 Task: Add a signature Molly Phillips containing With sincere appreciation and gratitude, Molly Phillips to email address softage.6@softage.net and add a folder Risk assessments
Action: Mouse moved to (111, 94)
Screenshot: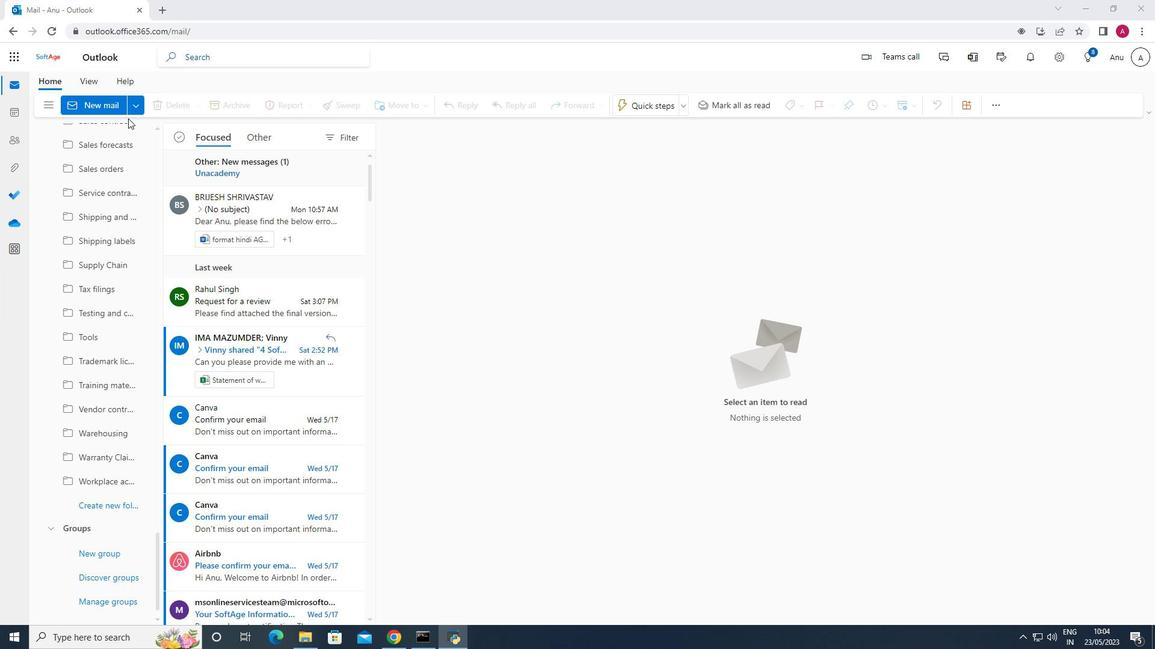 
Action: Mouse pressed left at (111, 94)
Screenshot: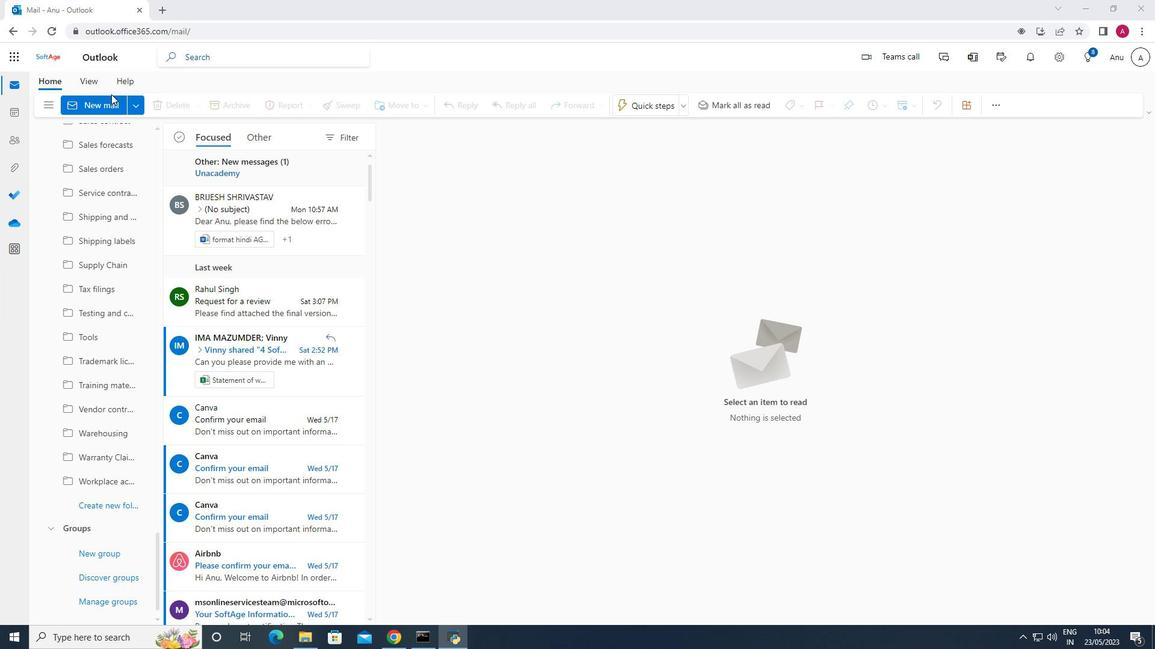 
Action: Mouse moved to (816, 105)
Screenshot: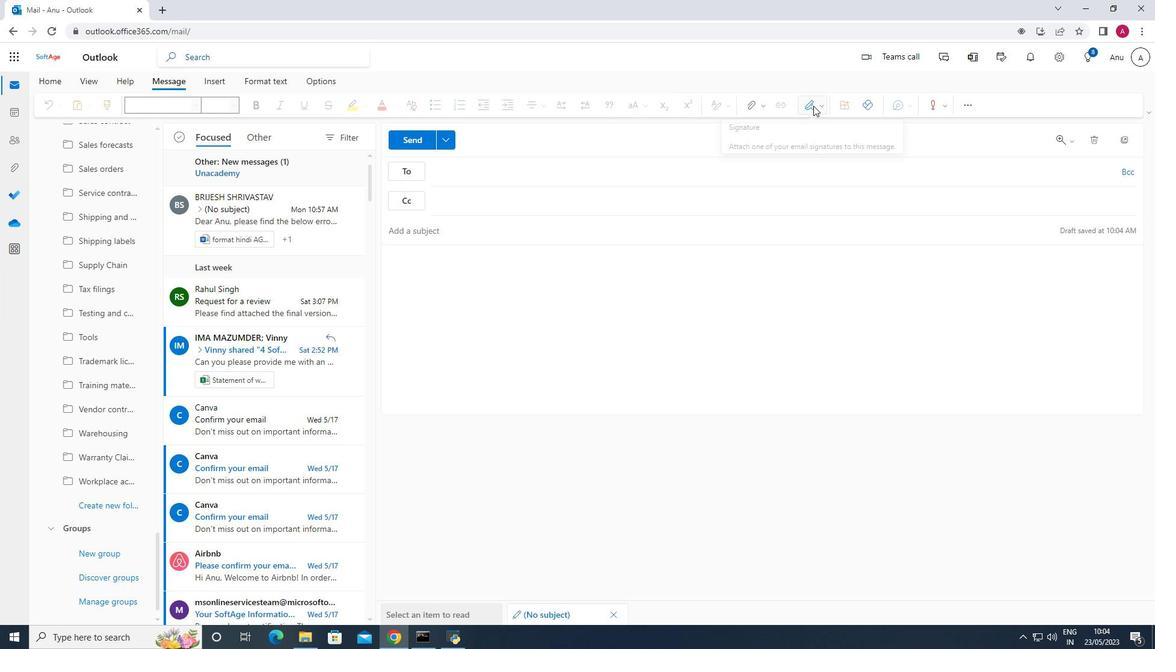 
Action: Mouse pressed left at (816, 105)
Screenshot: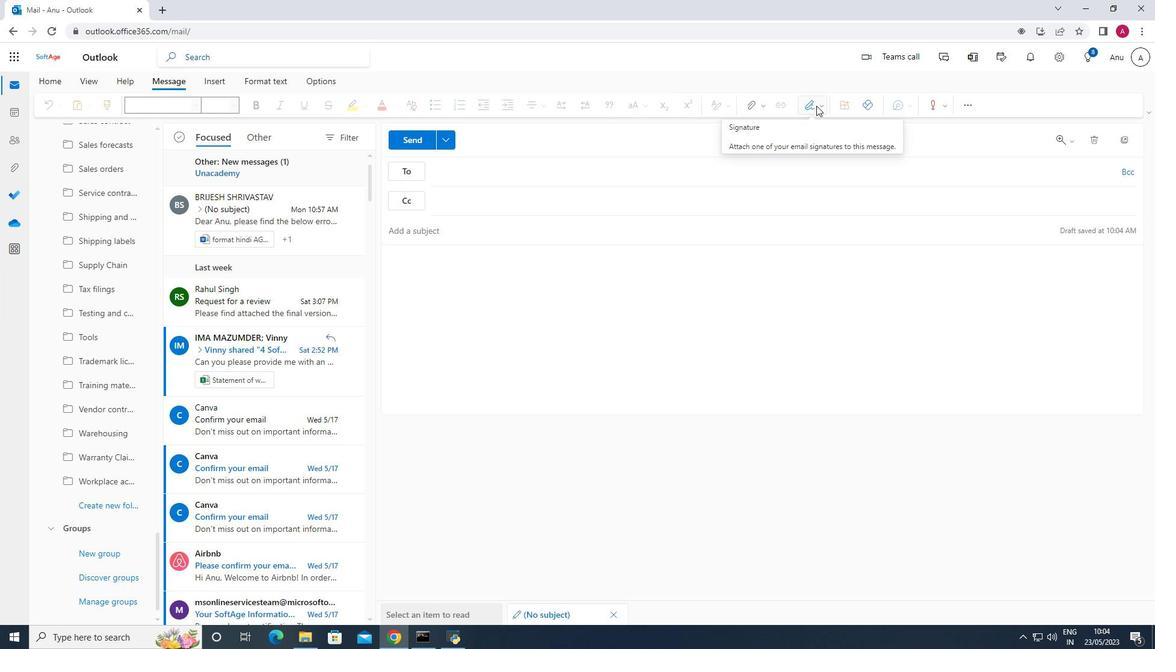 
Action: Mouse moved to (806, 127)
Screenshot: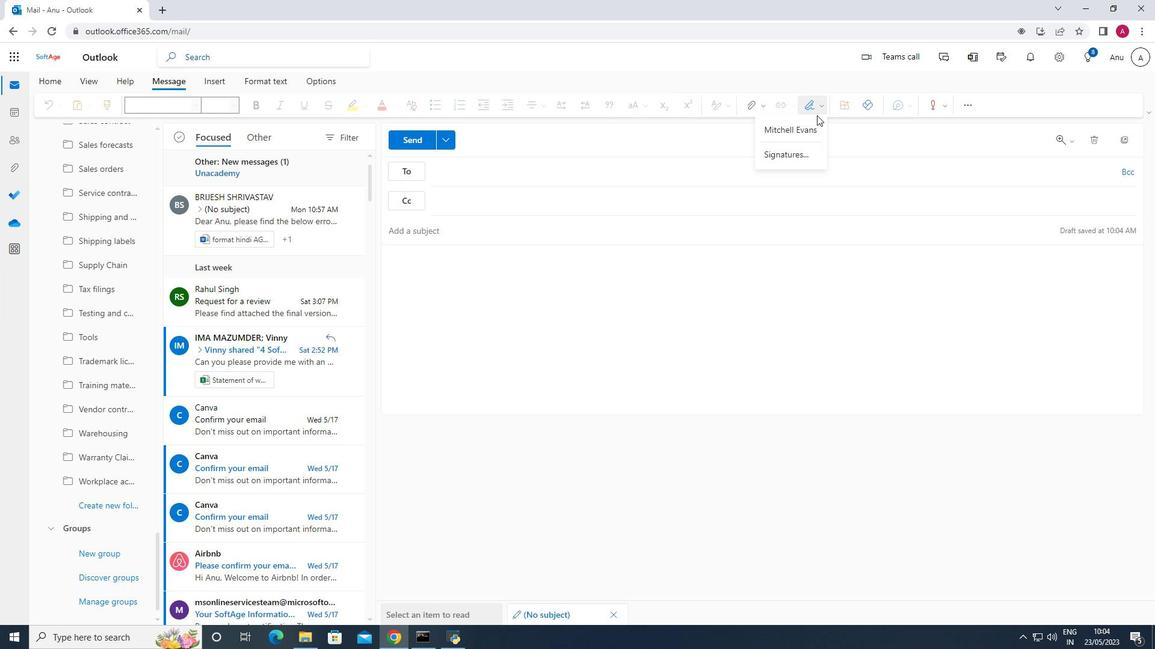 
Action: Mouse pressed left at (806, 127)
Screenshot: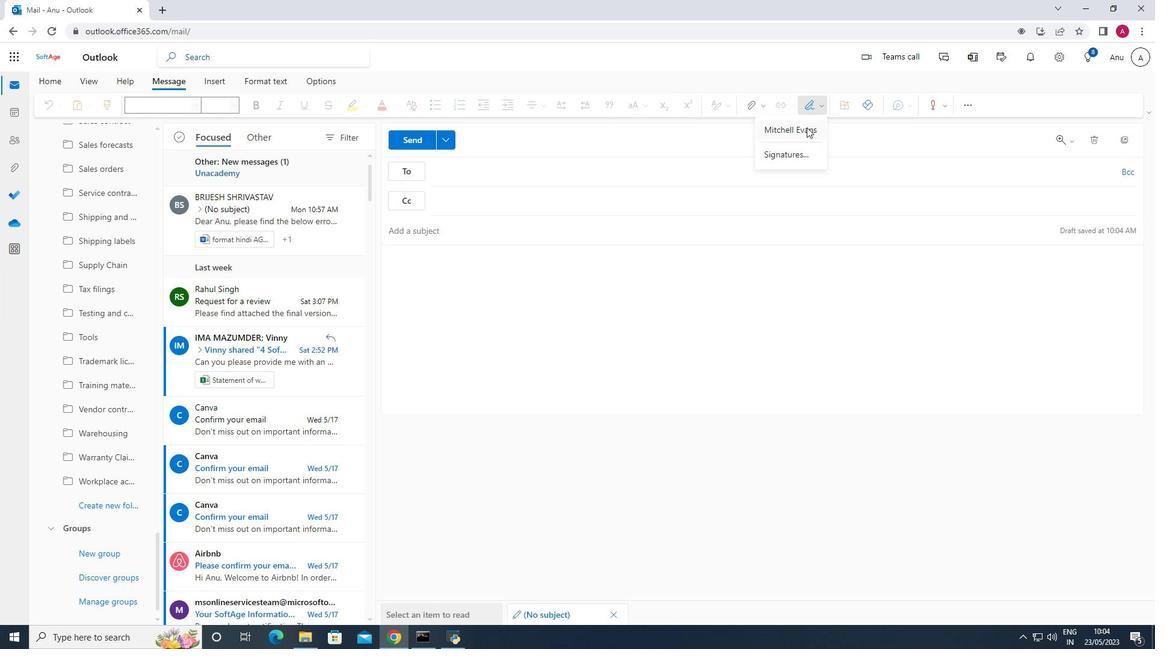 
Action: Mouse moved to (818, 105)
Screenshot: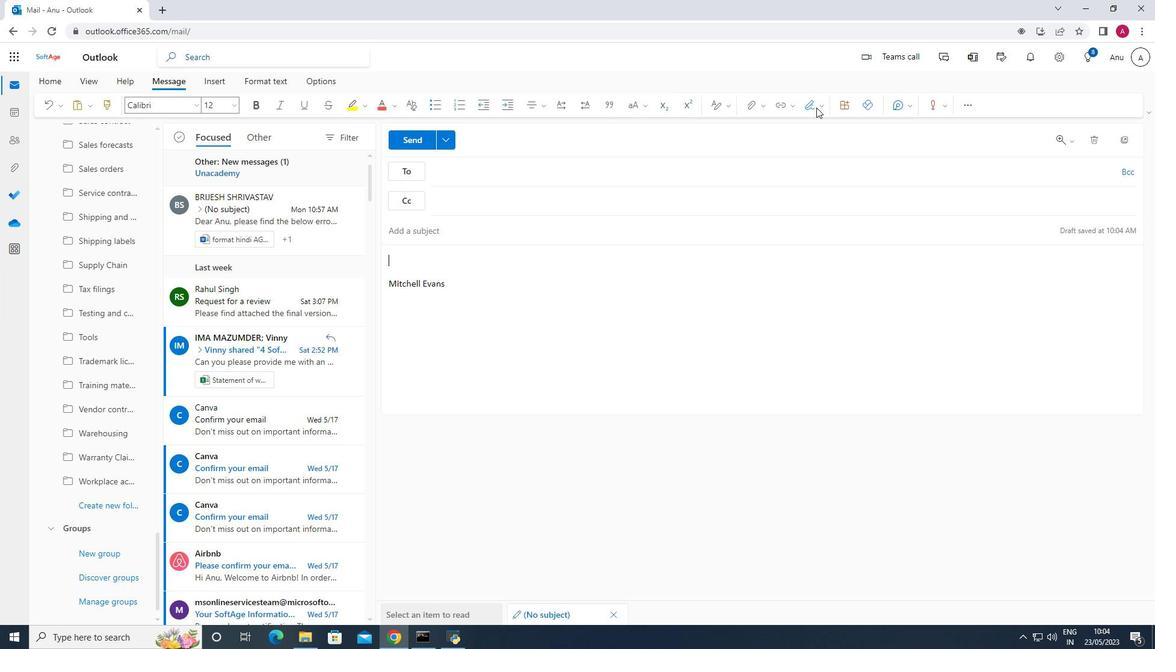 
Action: Mouse pressed left at (818, 105)
Screenshot: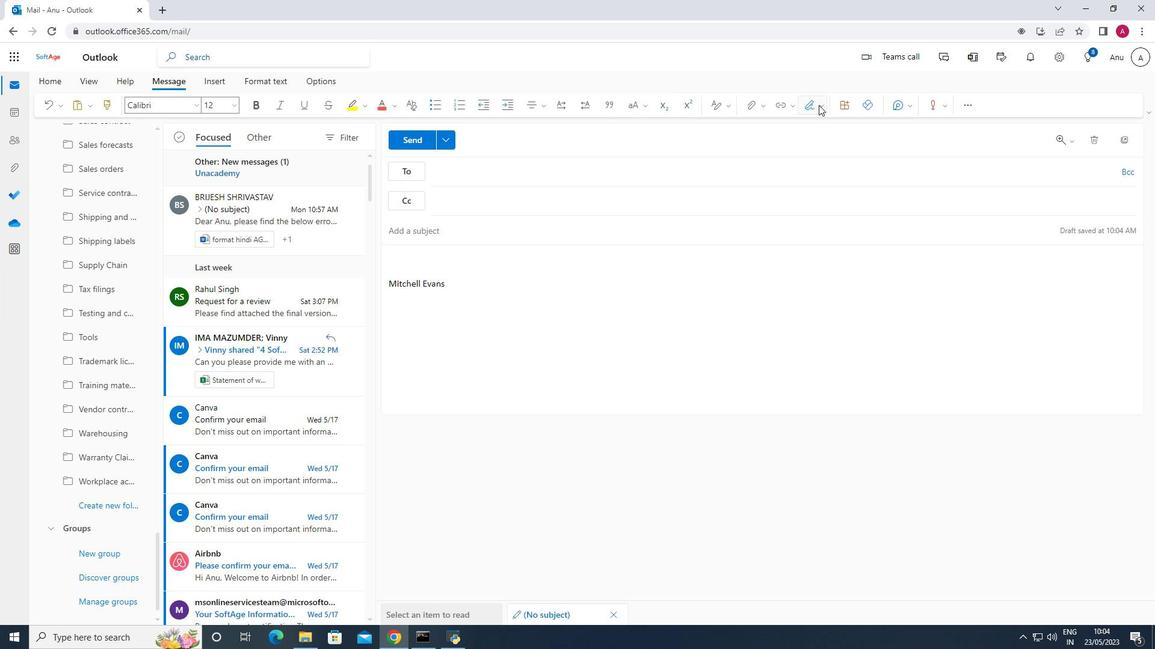 
Action: Mouse moved to (449, 286)
Screenshot: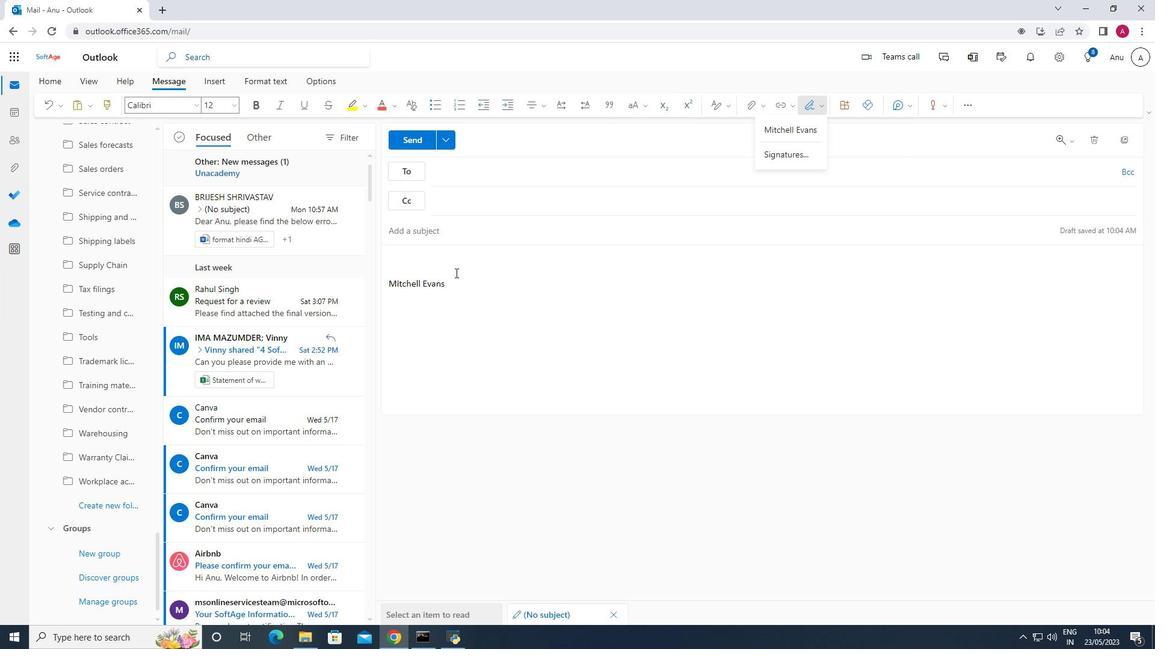 
Action: Mouse pressed left at (449, 286)
Screenshot: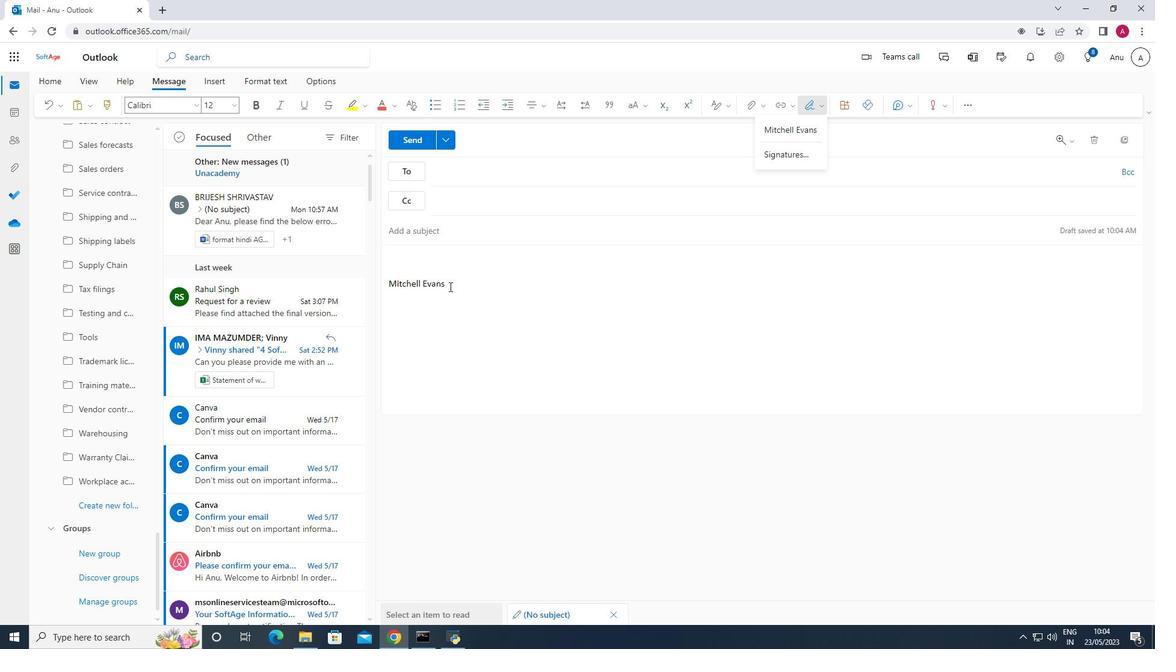
Action: Mouse moved to (389, 287)
Screenshot: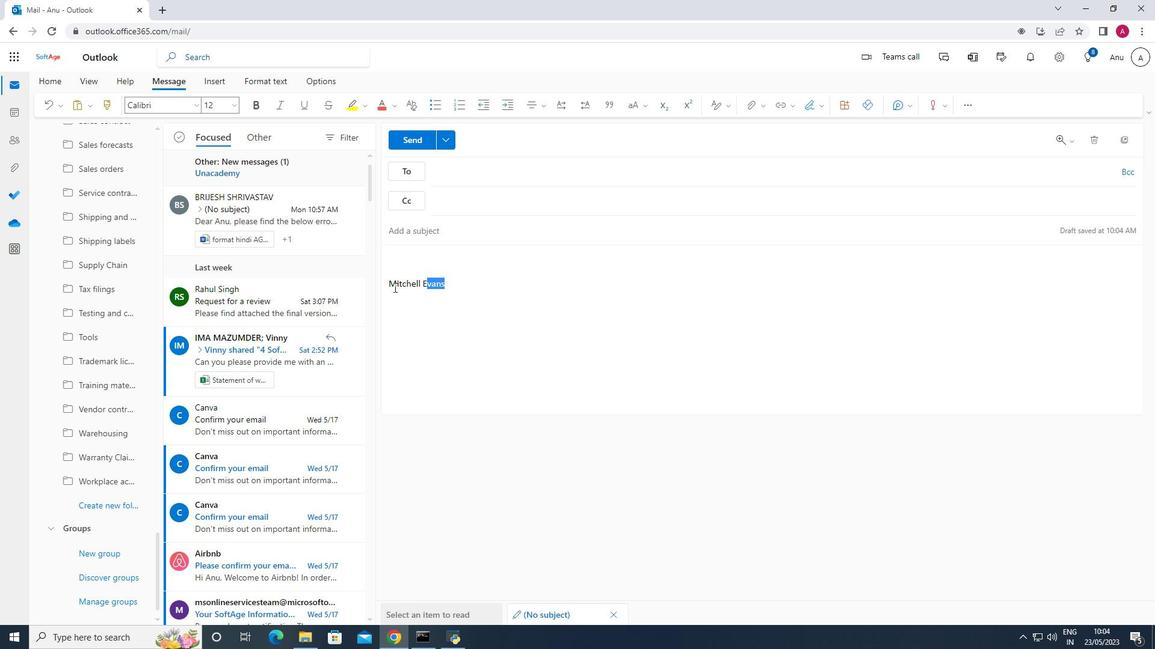 
Action: Key pressed <Key.delete>
Screenshot: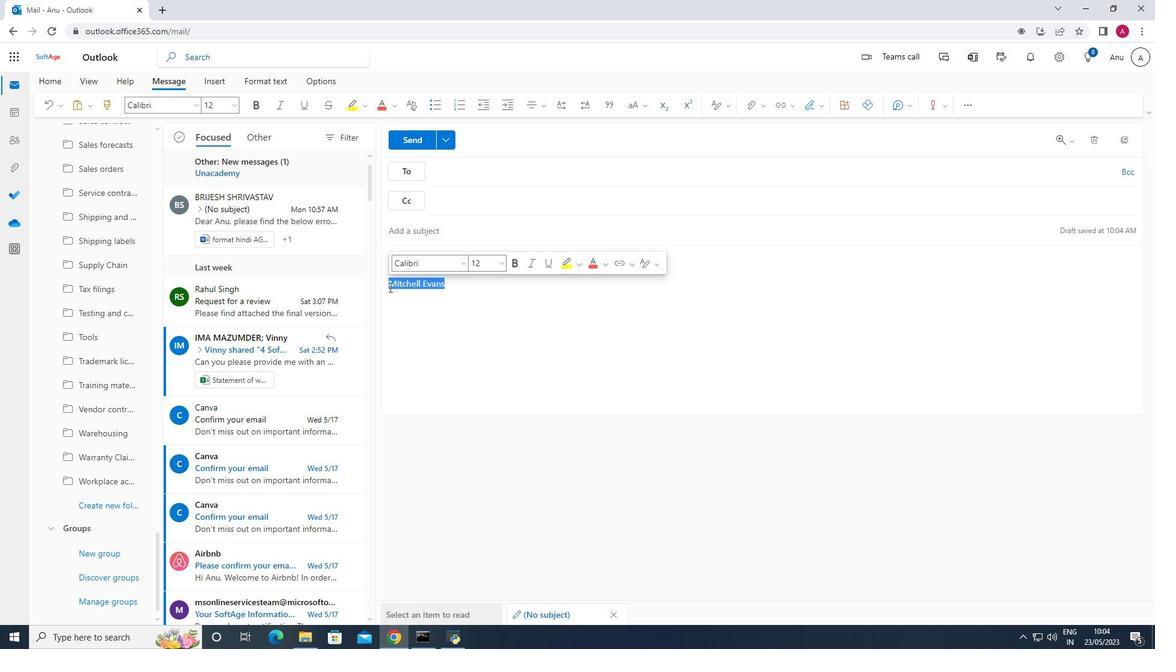 
Action: Mouse moved to (821, 102)
Screenshot: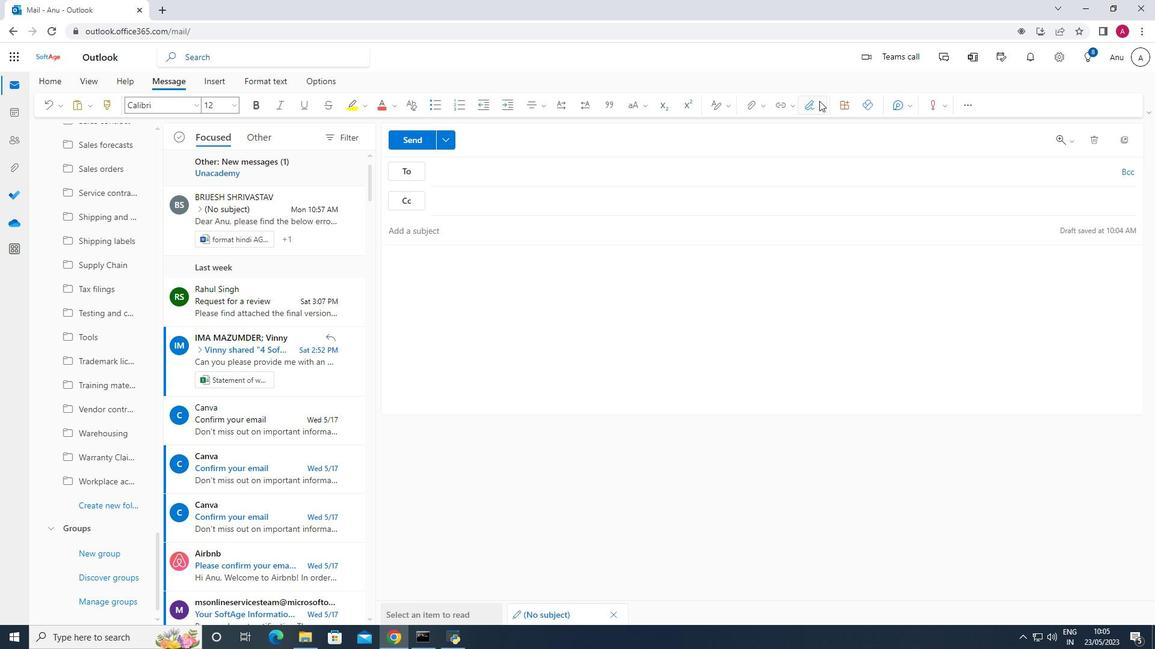 
Action: Mouse pressed left at (821, 102)
Screenshot: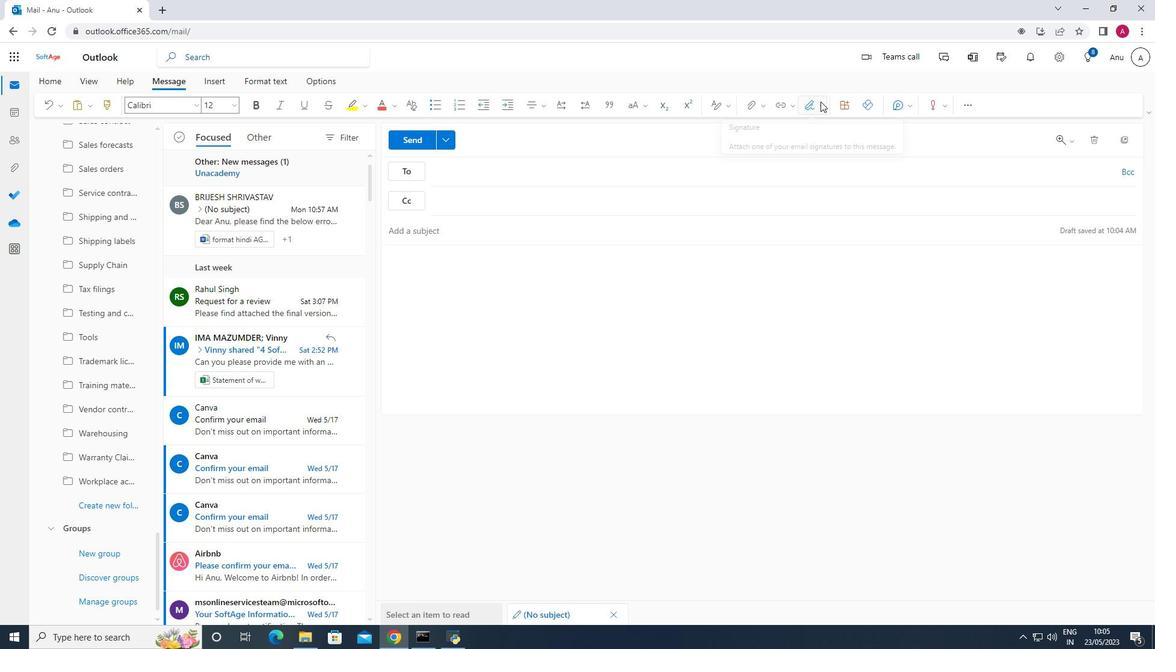
Action: Mouse moved to (801, 151)
Screenshot: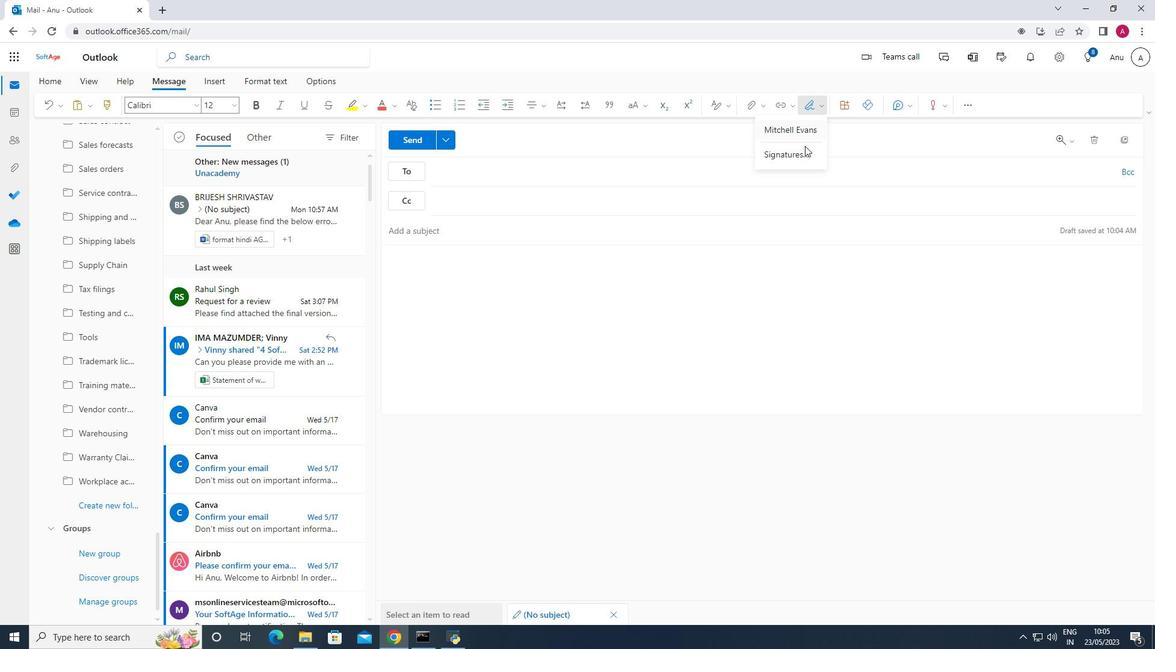 
Action: Mouse pressed left at (801, 151)
Screenshot: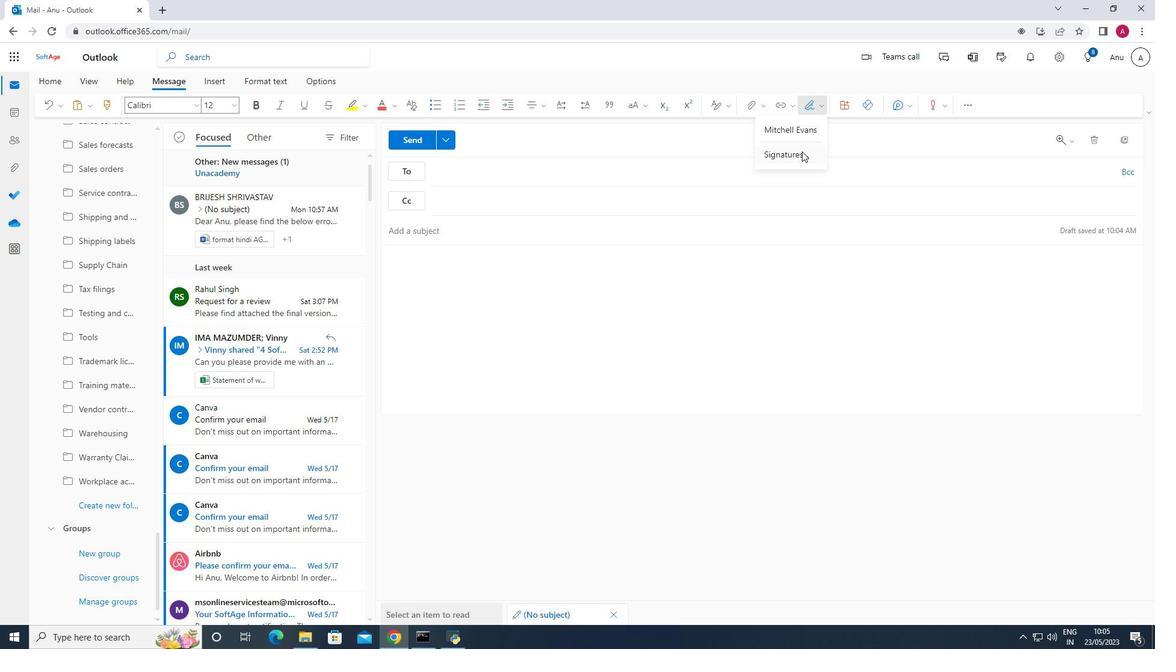 
Action: Mouse moved to (815, 199)
Screenshot: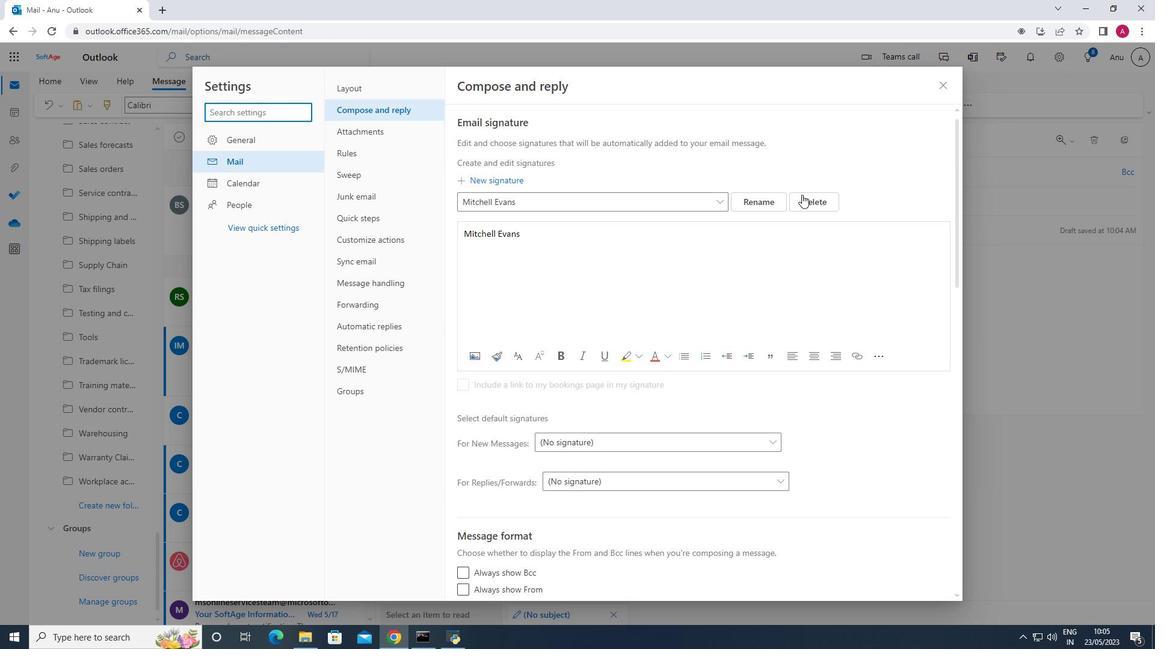 
Action: Mouse pressed left at (815, 199)
Screenshot: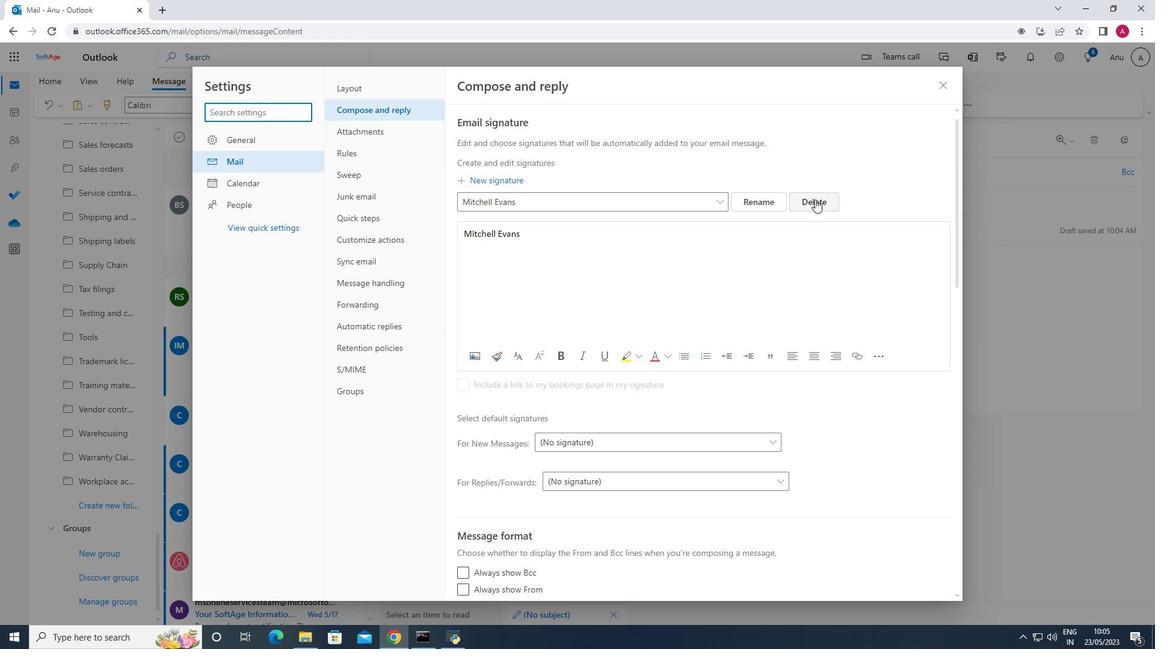 
Action: Mouse moved to (481, 199)
Screenshot: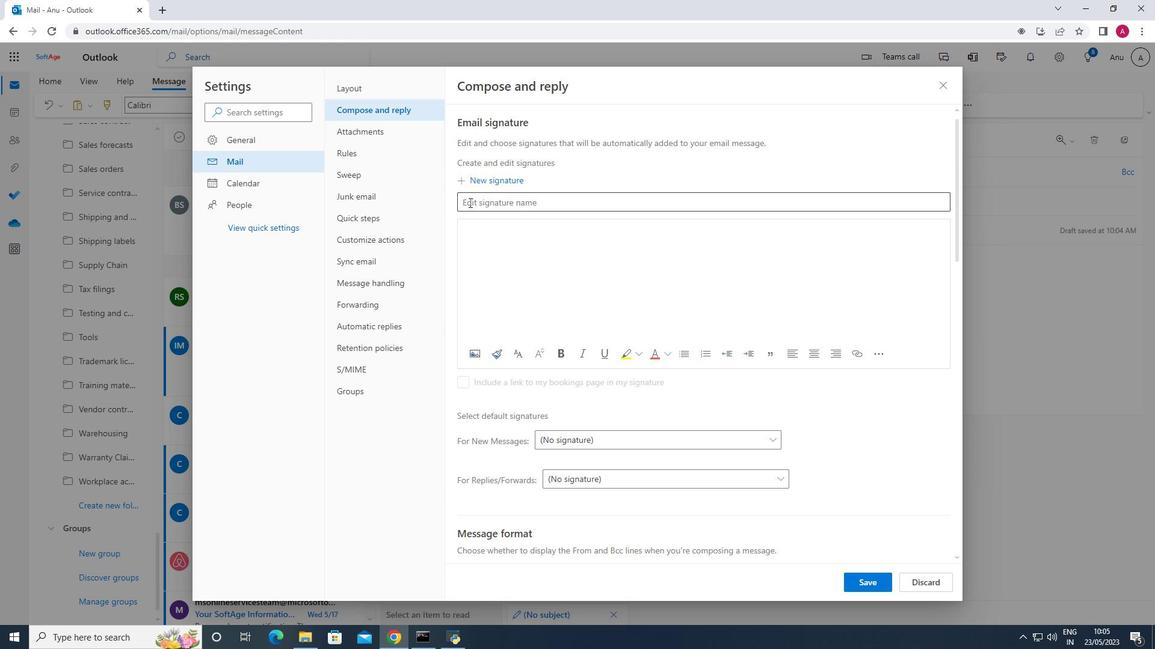 
Action: Mouse pressed left at (481, 199)
Screenshot: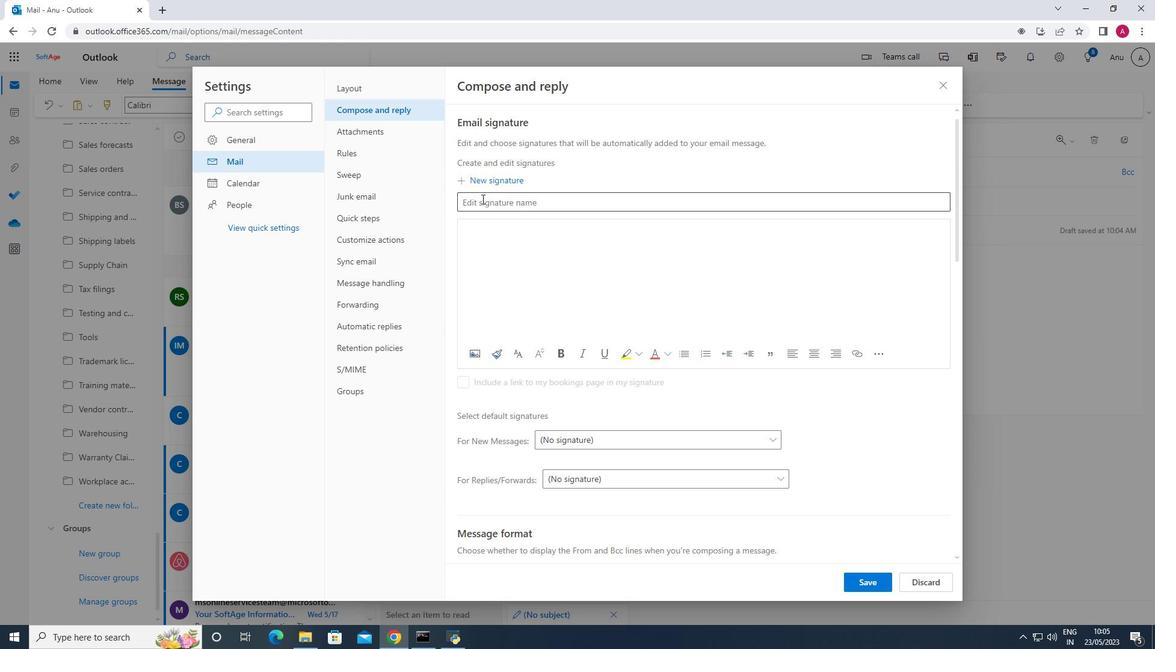 
Action: Mouse moved to (481, 198)
Screenshot: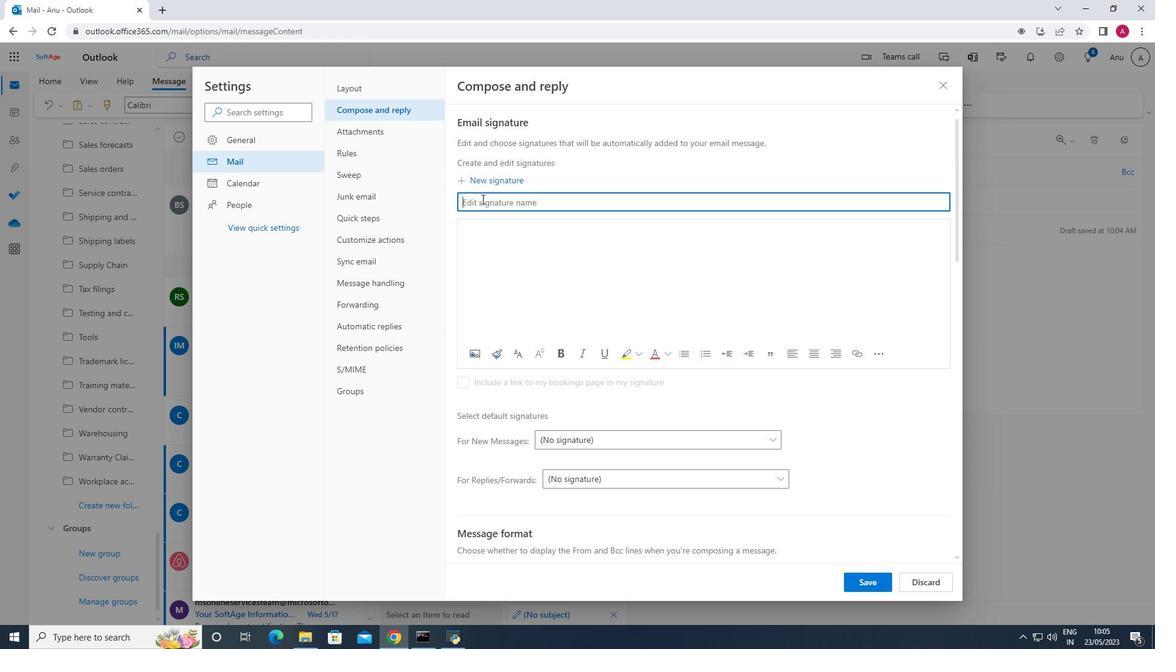 
Action: Key pressed <Key.shift_r><Key.shift_r><Key.shift_r><Key.shift_r><Key.shift_r>Molly<Key.space><Key.shift_r><Key.shift_r>Phillips
Screenshot: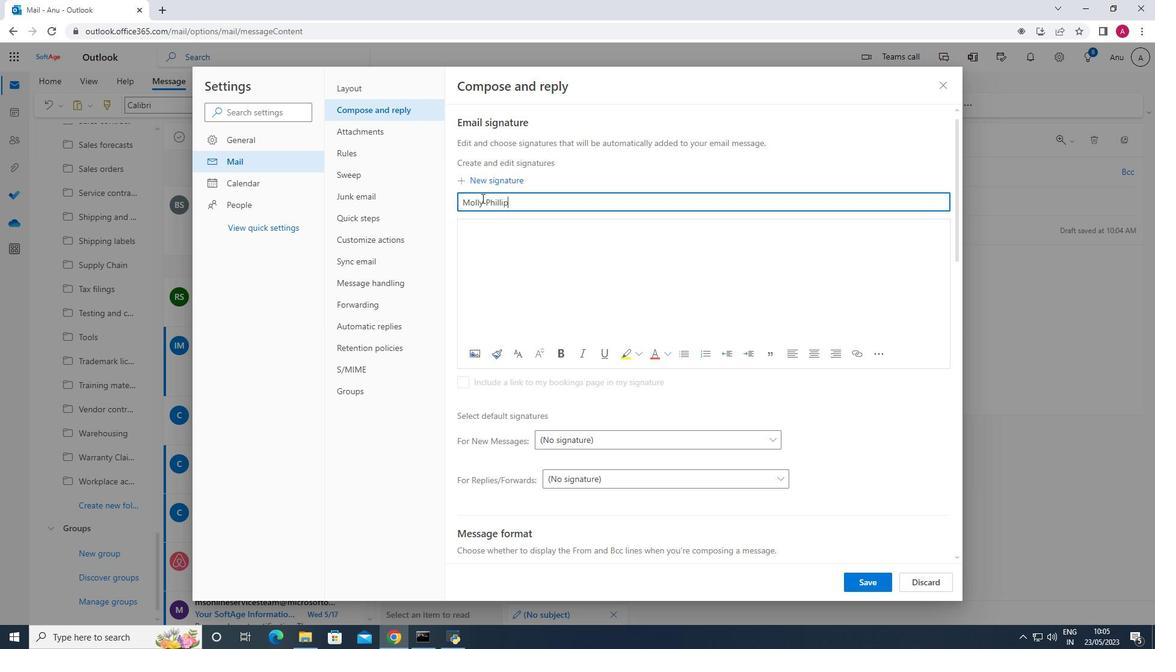 
Action: Mouse moved to (471, 223)
Screenshot: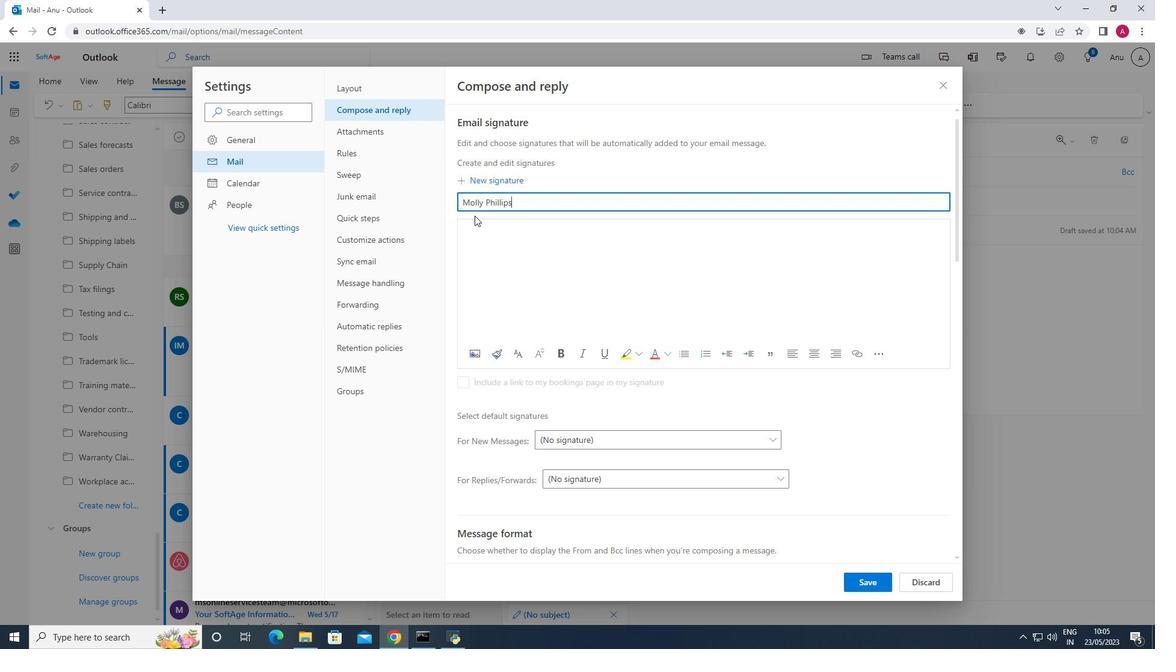 
Action: Mouse pressed left at (471, 223)
Screenshot: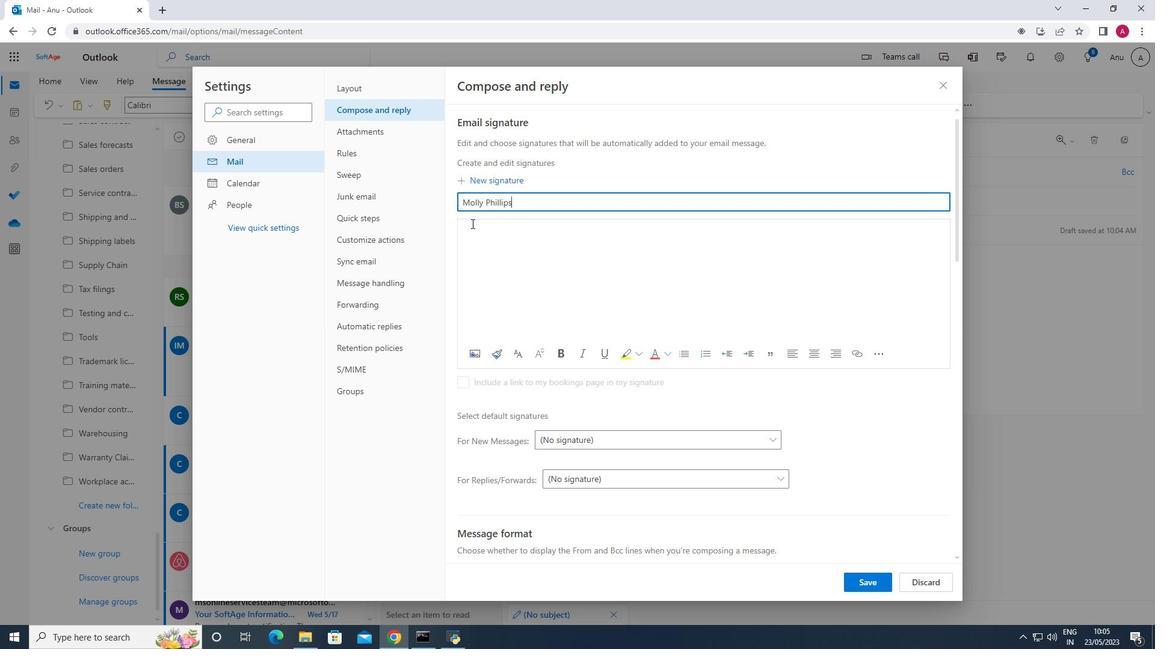 
Action: Key pressed <Key.shift_r><Key.shift_r><Key.shift_r>Molly<Key.space><Key.shift_r>Phillips
Screenshot: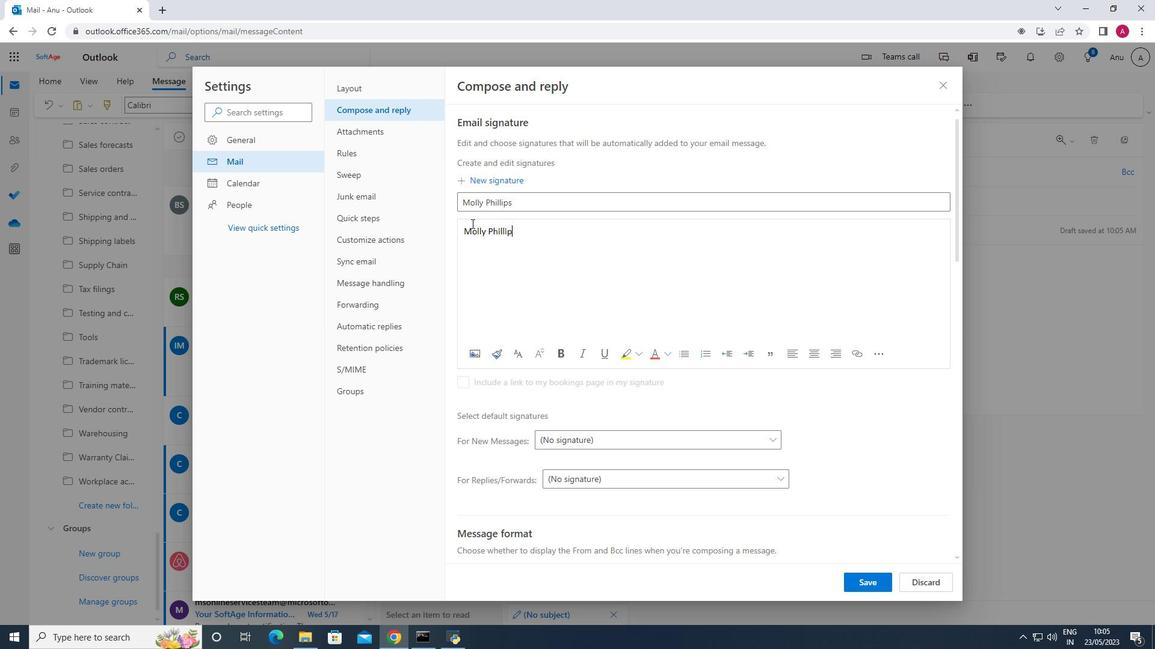 
Action: Mouse moved to (866, 582)
Screenshot: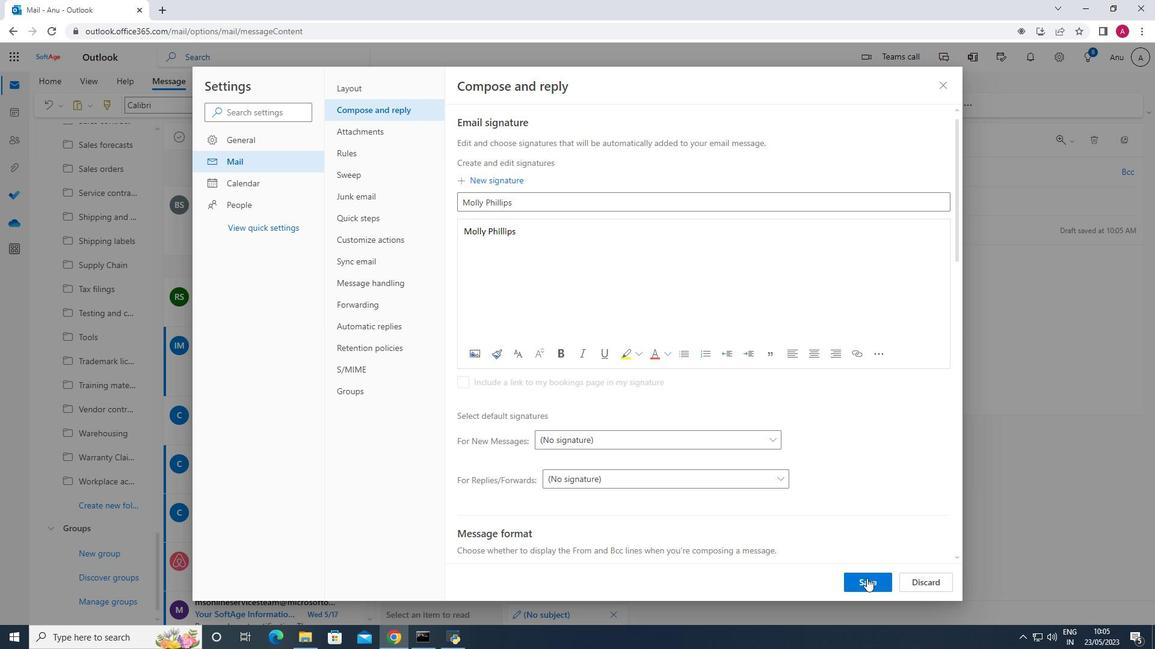 
Action: Mouse pressed left at (866, 582)
Screenshot: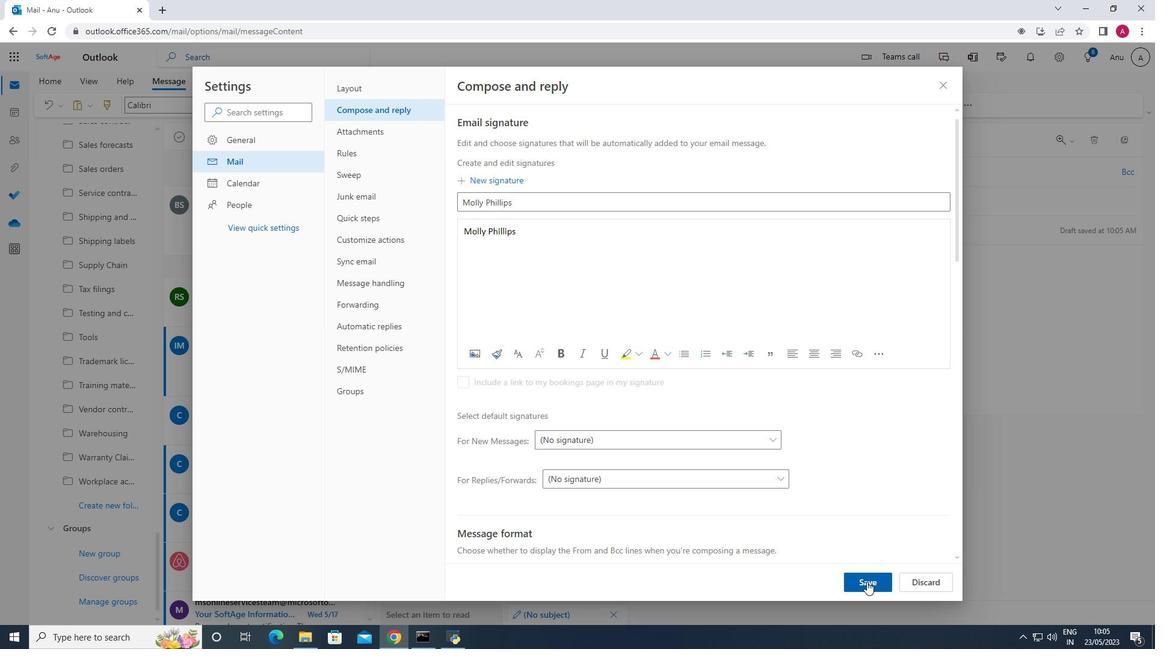 
Action: Mouse moved to (944, 87)
Screenshot: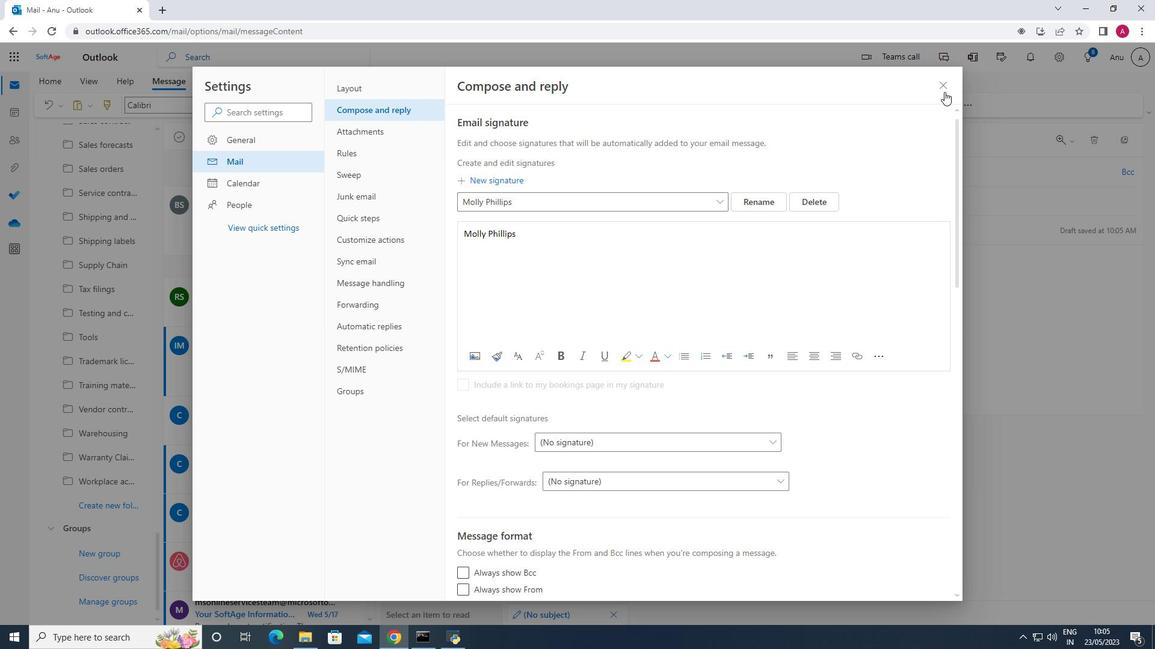 
Action: Mouse pressed left at (944, 87)
Screenshot: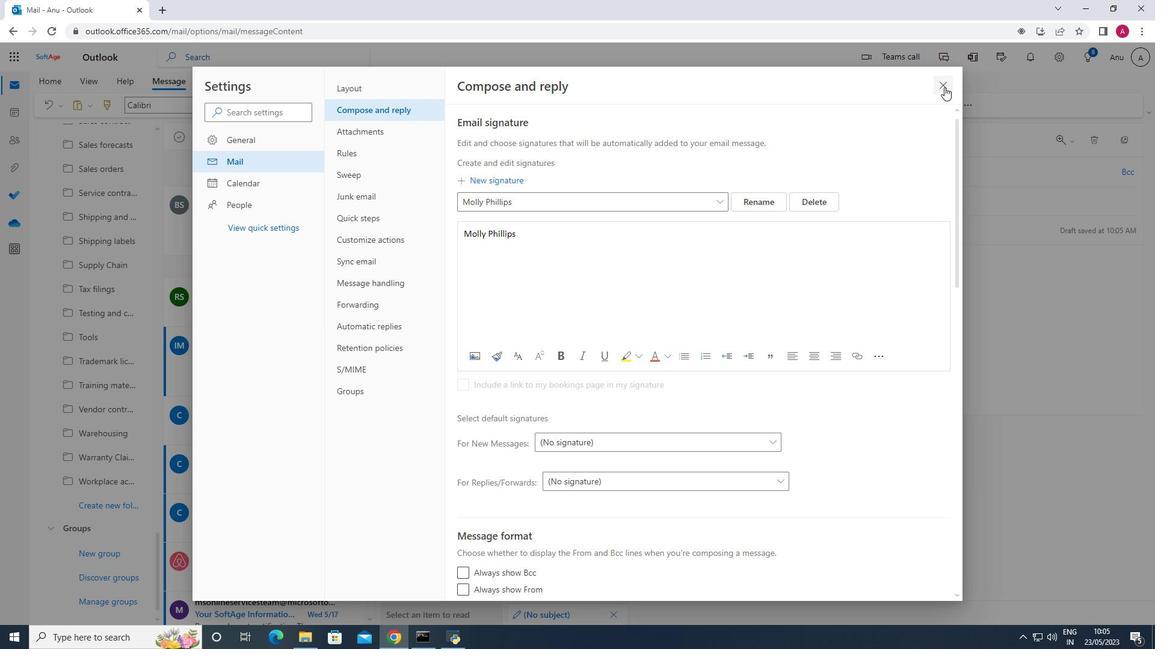 
Action: Mouse moved to (825, 107)
Screenshot: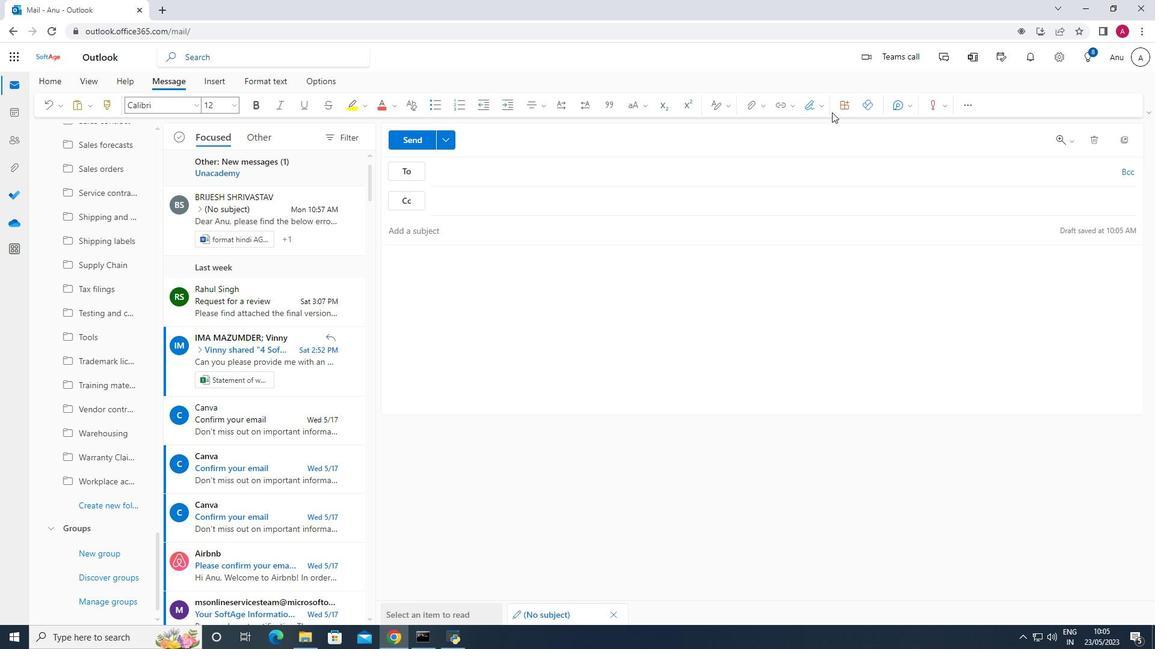 
Action: Mouse pressed left at (825, 107)
Screenshot: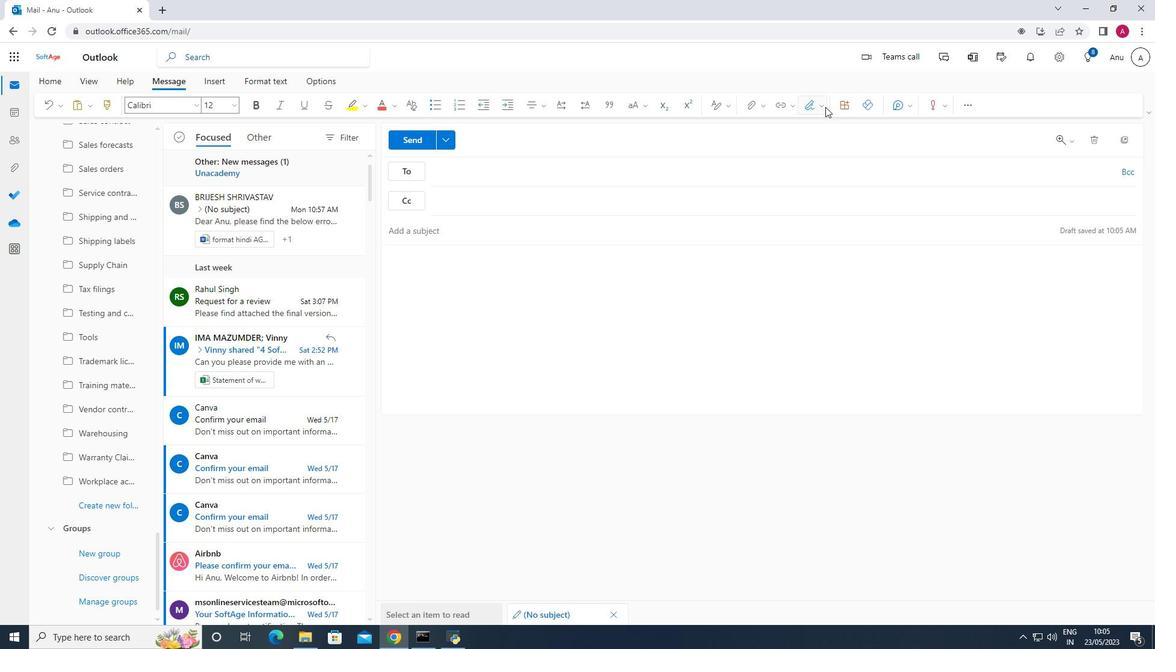 
Action: Mouse moved to (789, 126)
Screenshot: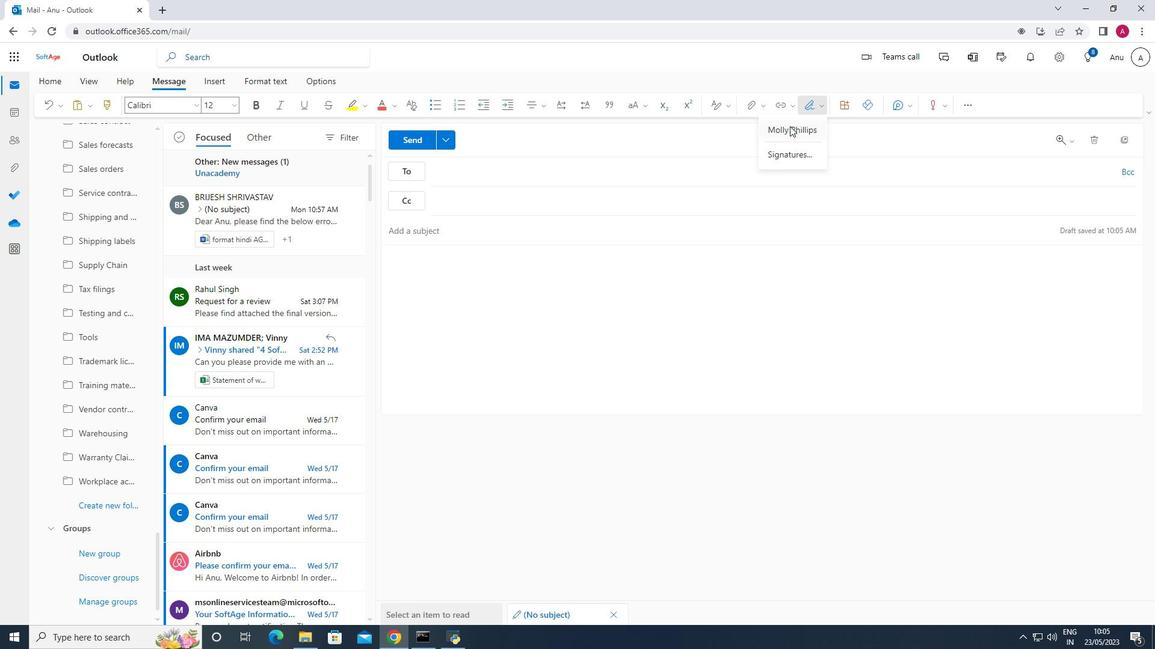 
Action: Mouse pressed left at (789, 126)
Screenshot: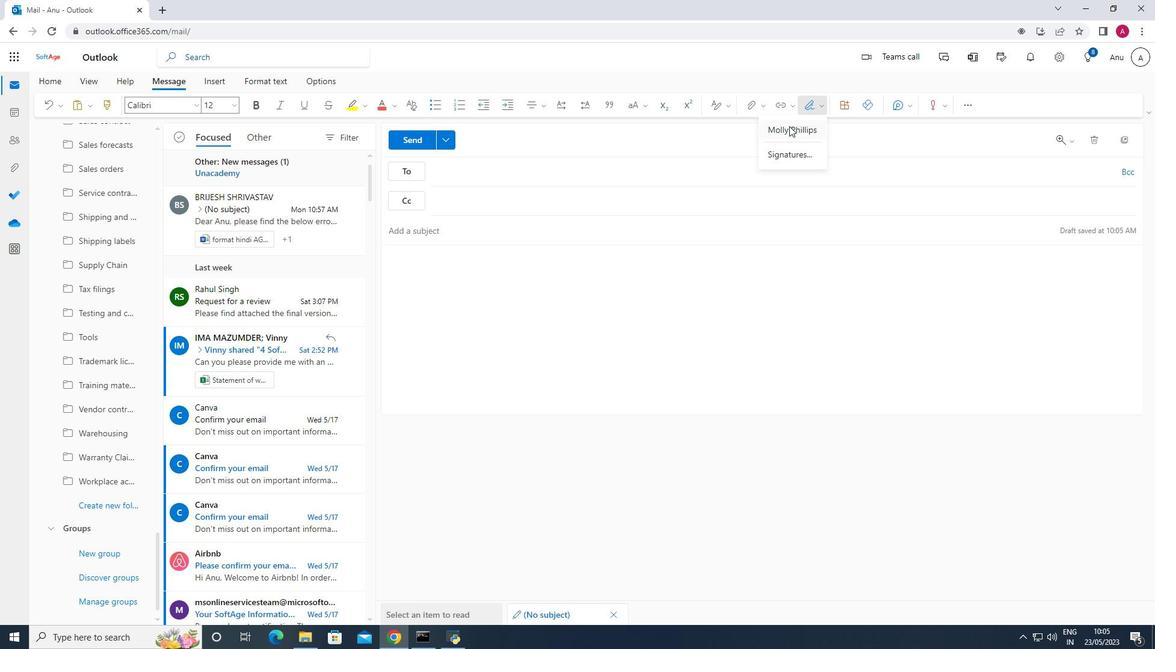 
Action: Key pressed sincere<Key.space>appreciation<Key.space>and<Key.space>gratiti<Key.backspace>ude.
Screenshot: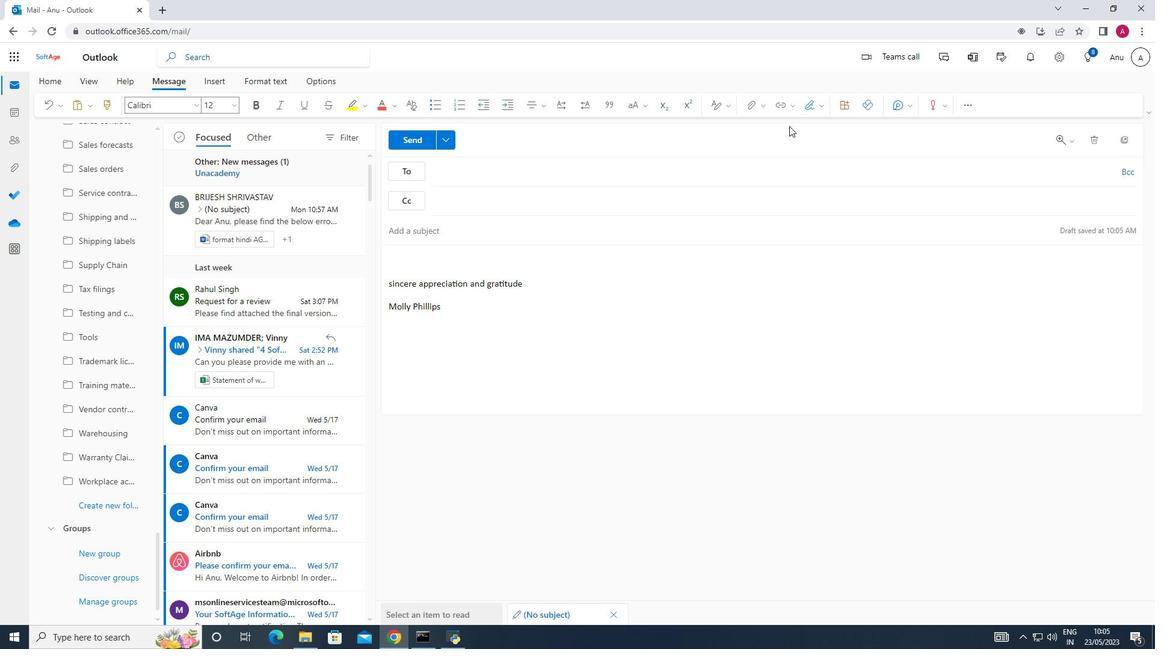 
Action: Mouse moved to (453, 178)
Screenshot: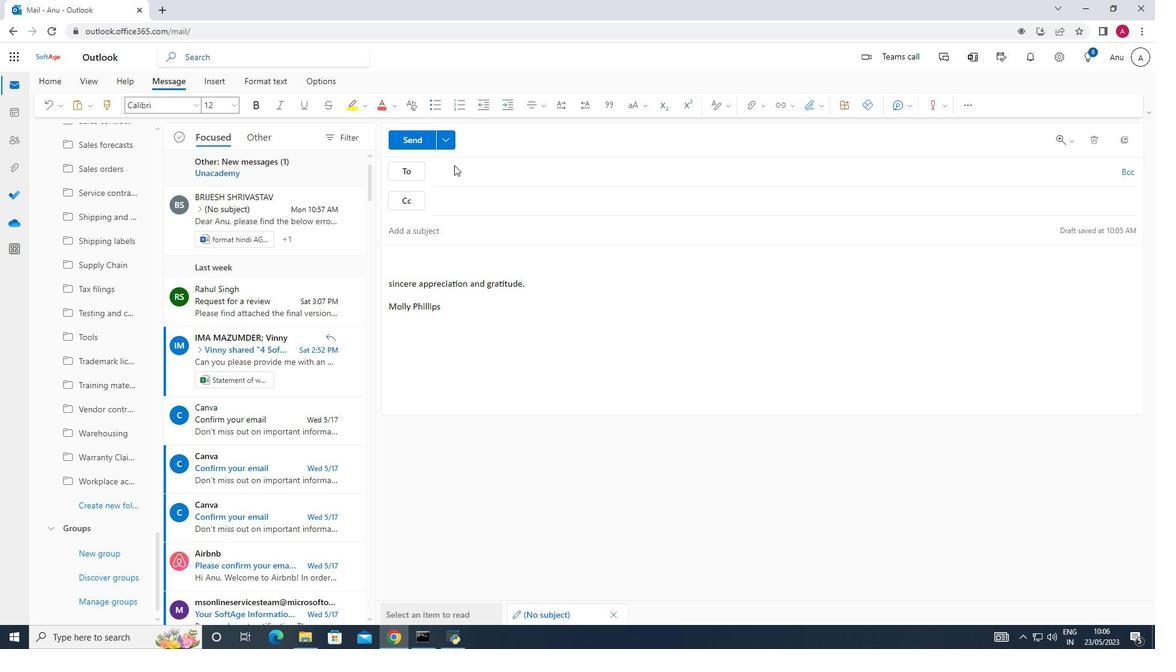 
Action: Mouse pressed left at (453, 178)
Screenshot: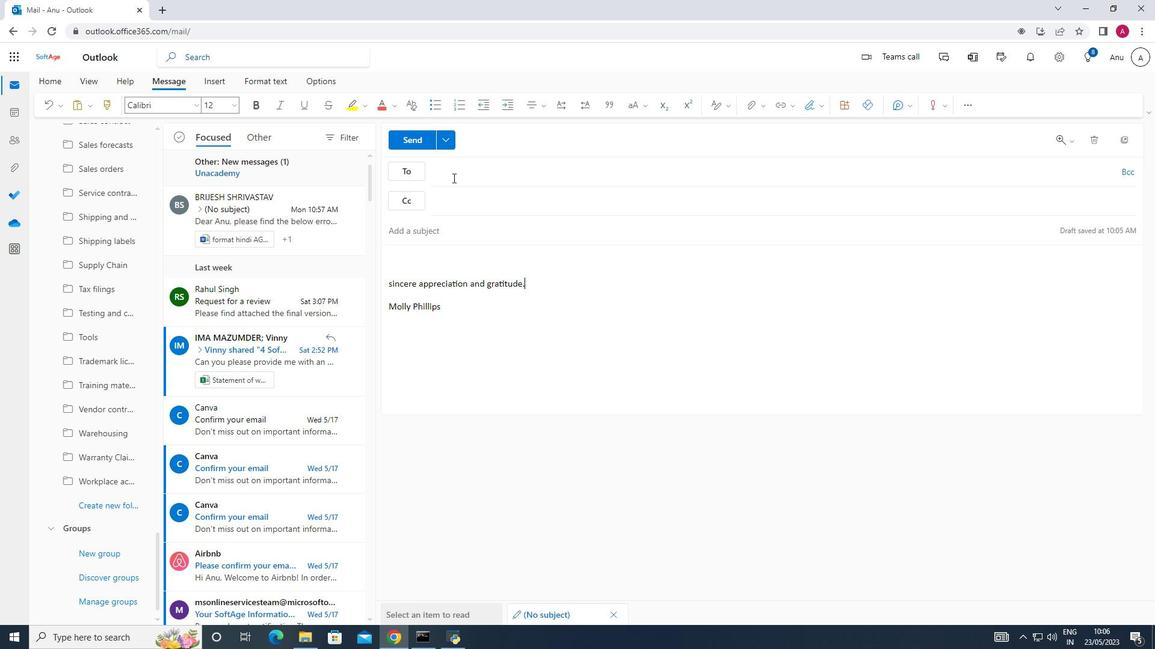 
Action: Key pressed softage.6<Key.shift>@softage.net
Screenshot: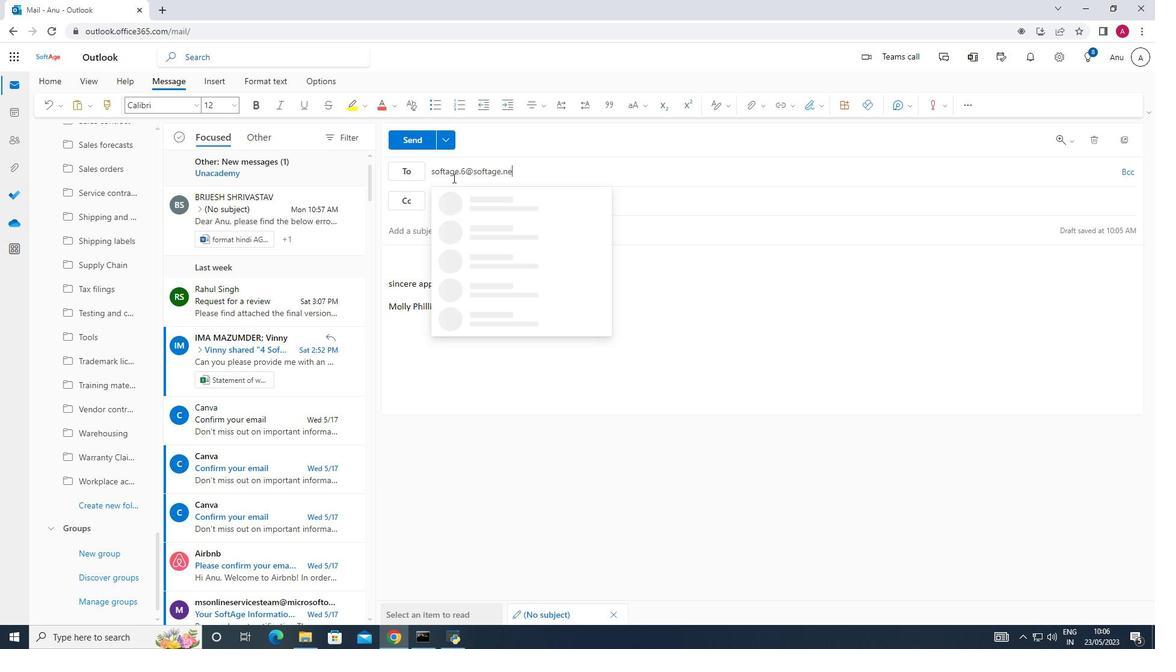 
Action: Mouse moved to (535, 204)
Screenshot: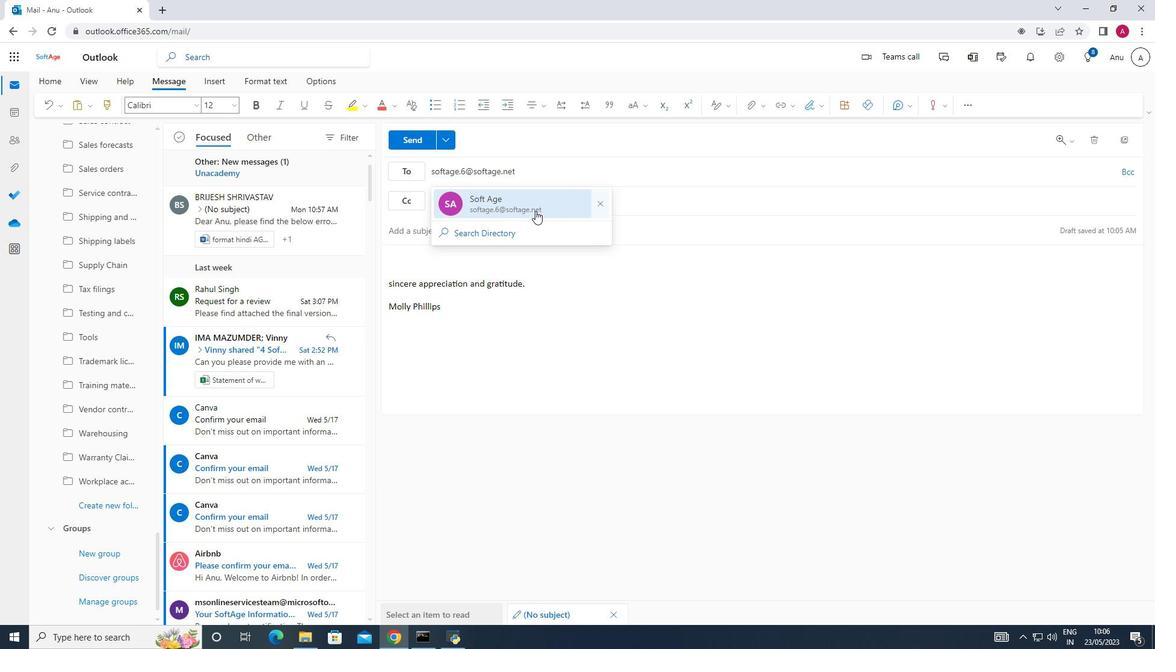 
Action: Mouse pressed left at (535, 204)
Screenshot: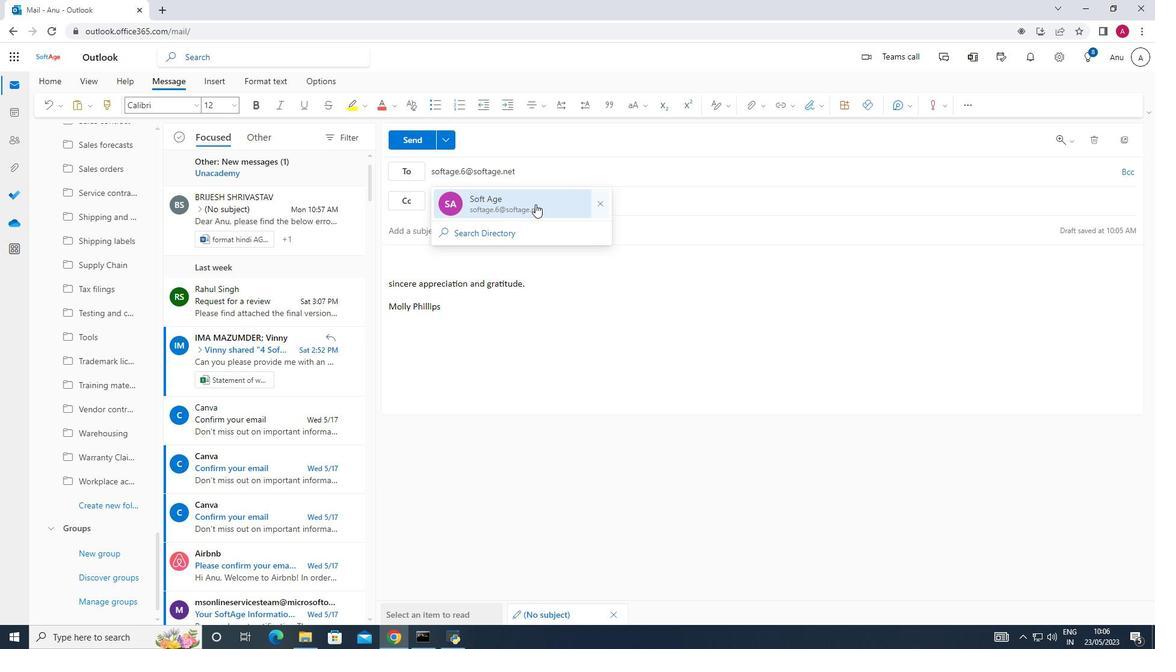 
Action: Mouse moved to (105, 508)
Screenshot: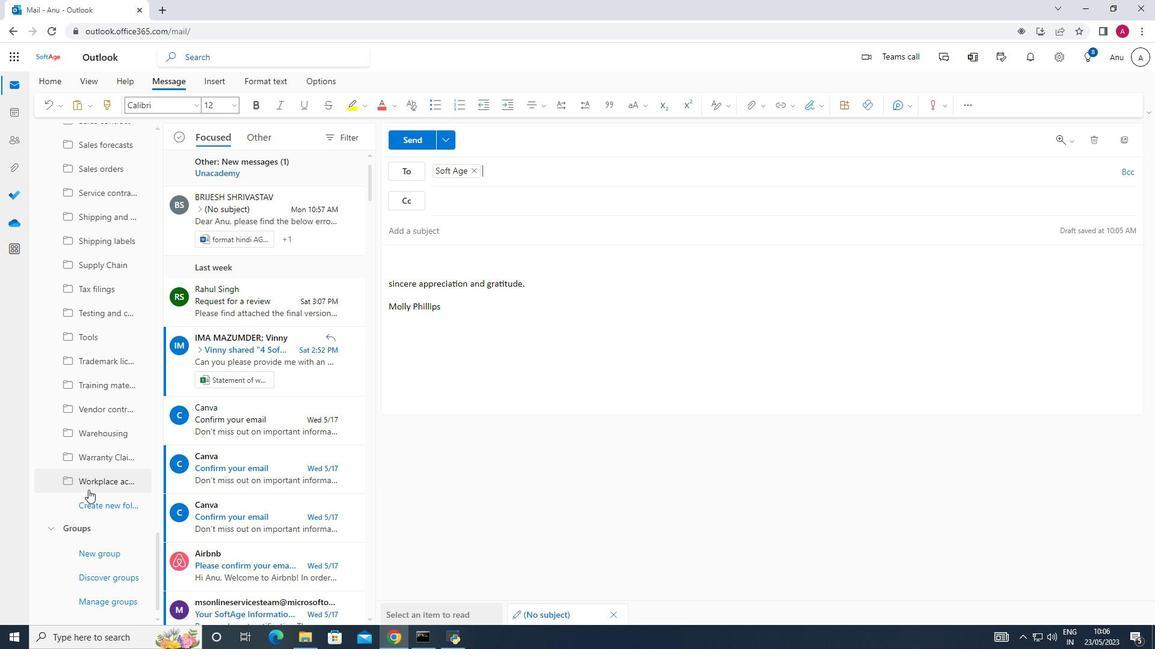 
Action: Mouse pressed left at (105, 508)
Screenshot: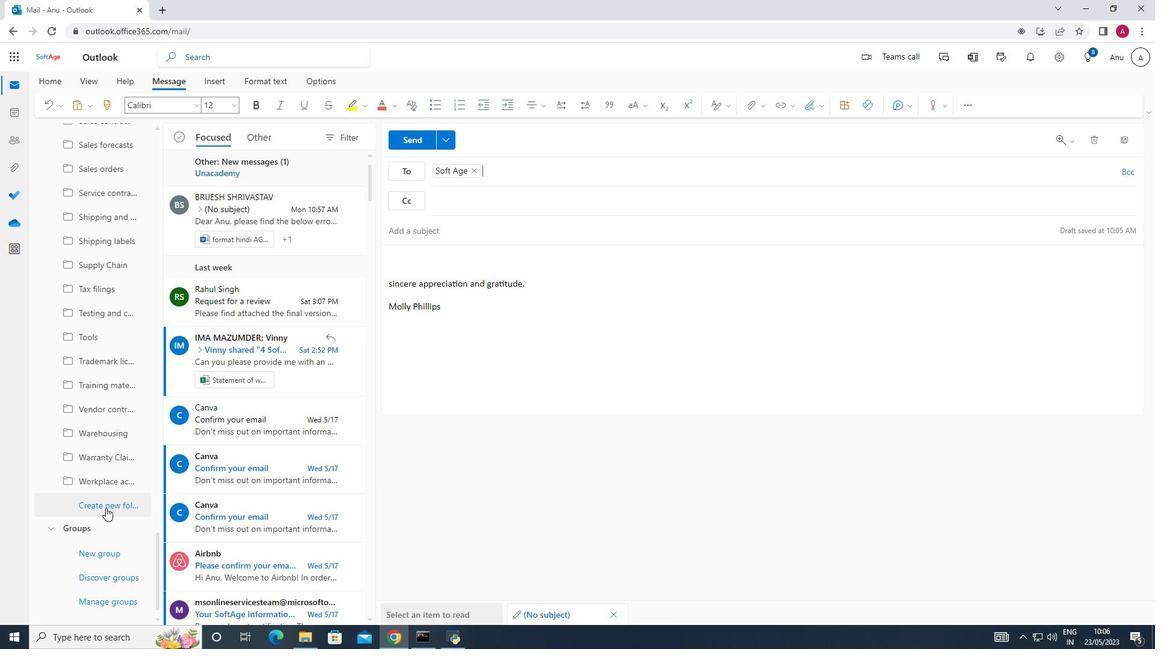 
Action: Mouse moved to (75, 504)
Screenshot: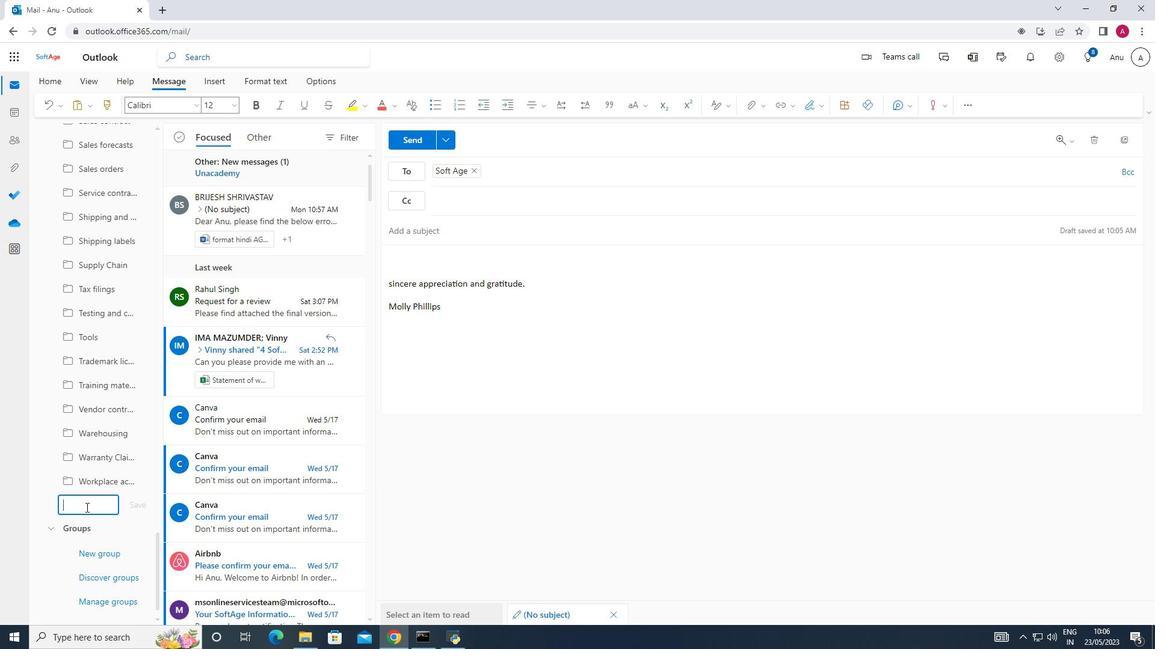 
Action: Mouse pressed left at (75, 504)
Screenshot: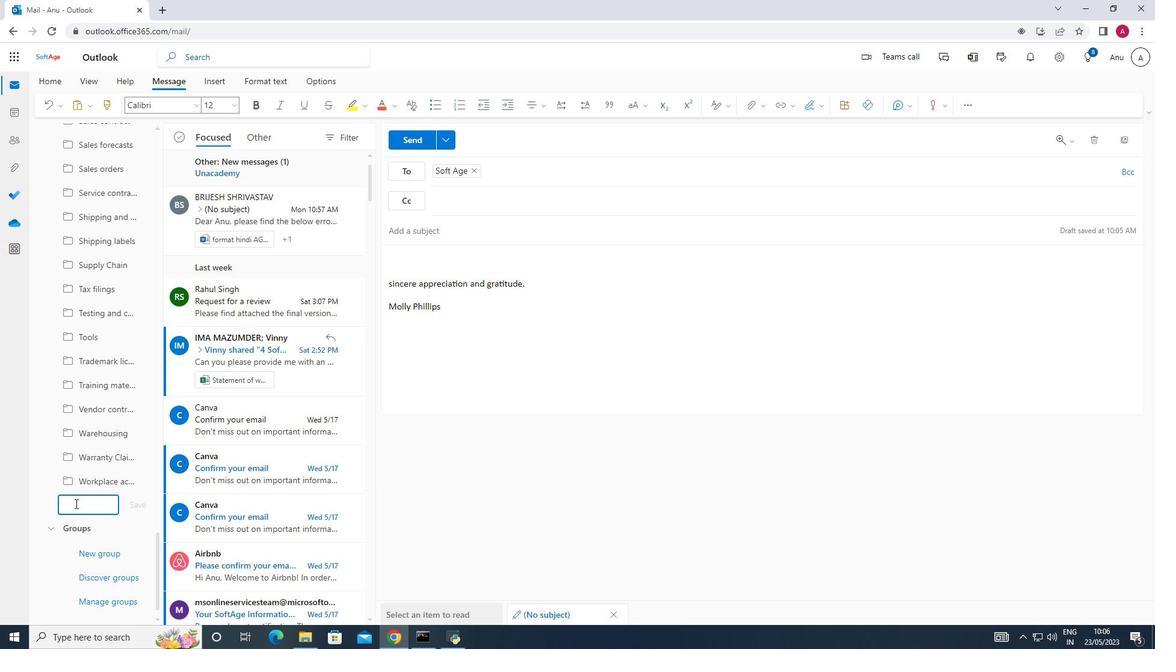 
Action: Key pressed <Key.shift_r><Key.shift_r><Key.shift_r><Key.shift_r><Key.shift_r><Key.shift_r><Key.shift_r><Key.shift_r><Key.shift_r><Key.shift_r><Key.shift_r><Key.shift_r><Key.shift_r><Key.shift_r><Key.shift_r><Key.shift_r><Key.shift_r><Key.shift_r><Key.shift_r><Key.shift_r><Key.shift_r><Key.shift_r><Key.shift_r><Key.shift_r><Key.shift_r><Key.shift_r>Risk<Key.space>assessments
Screenshot: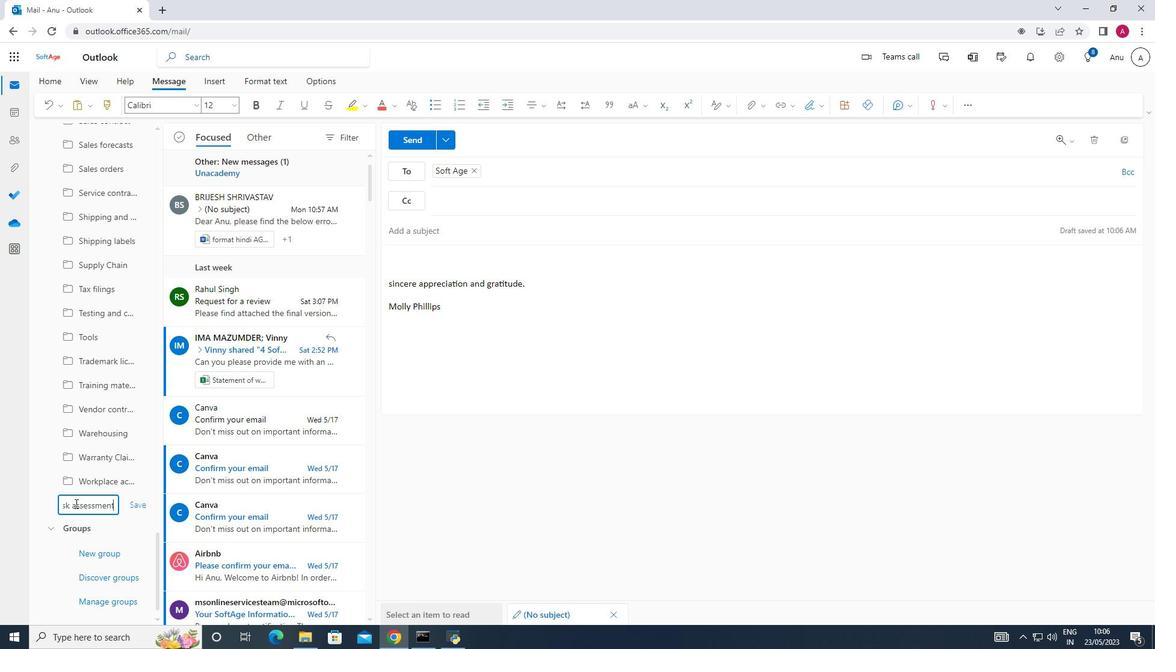 
Action: Mouse moved to (135, 501)
Screenshot: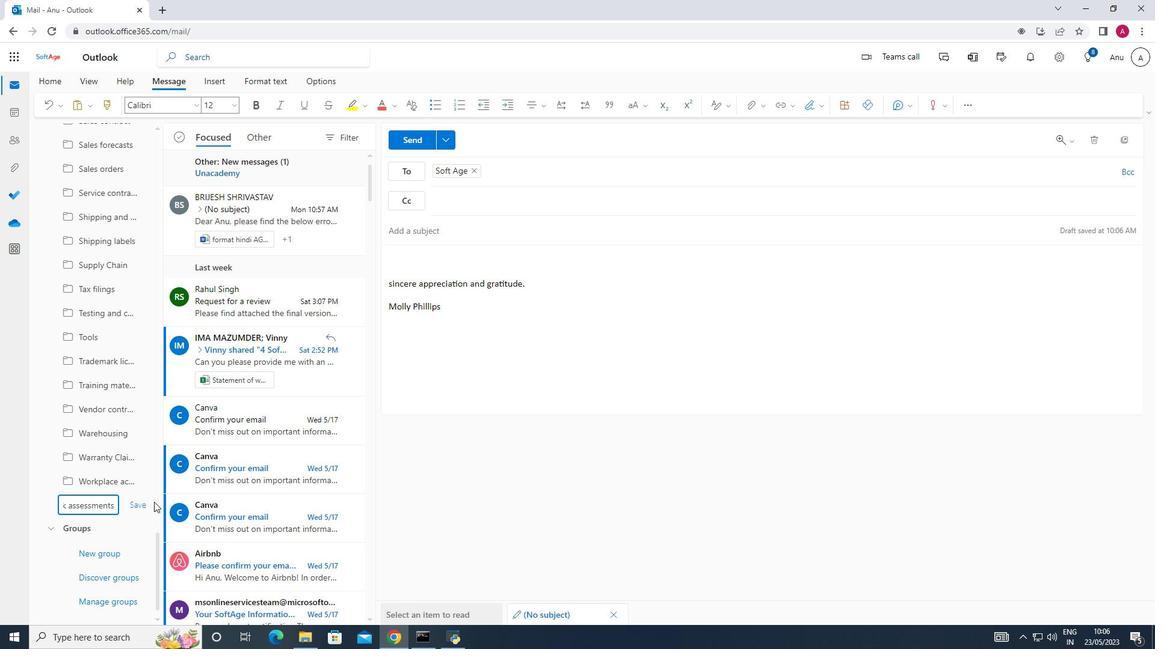 
Action: Mouse pressed left at (135, 501)
Screenshot: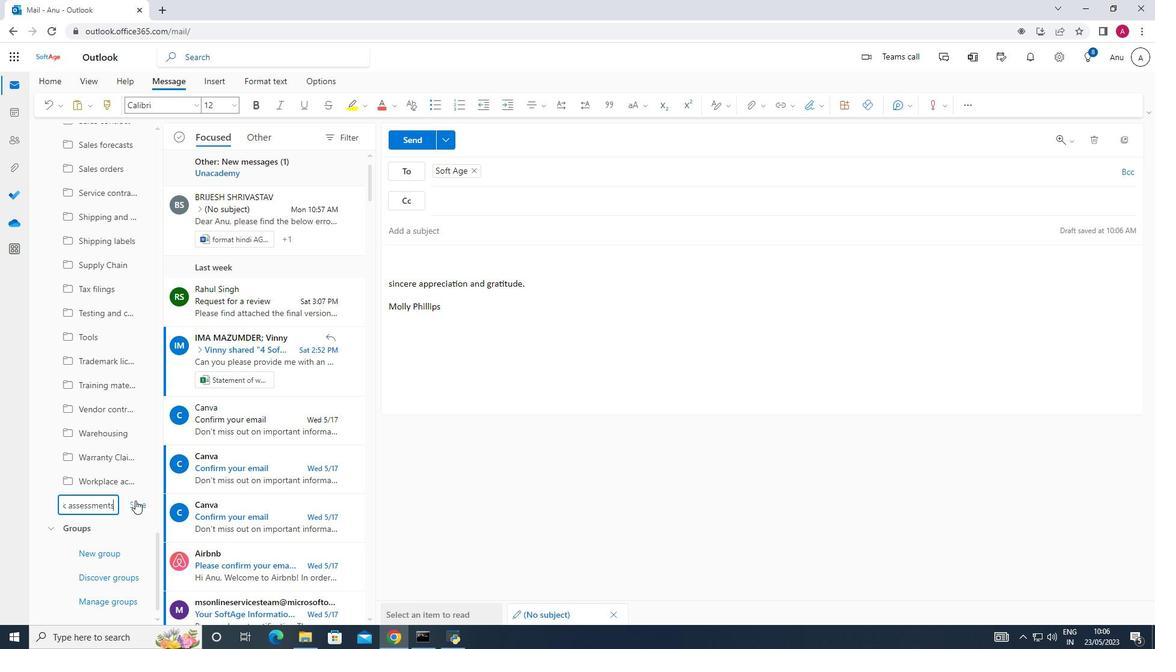 
Action: Mouse moved to (421, 138)
Screenshot: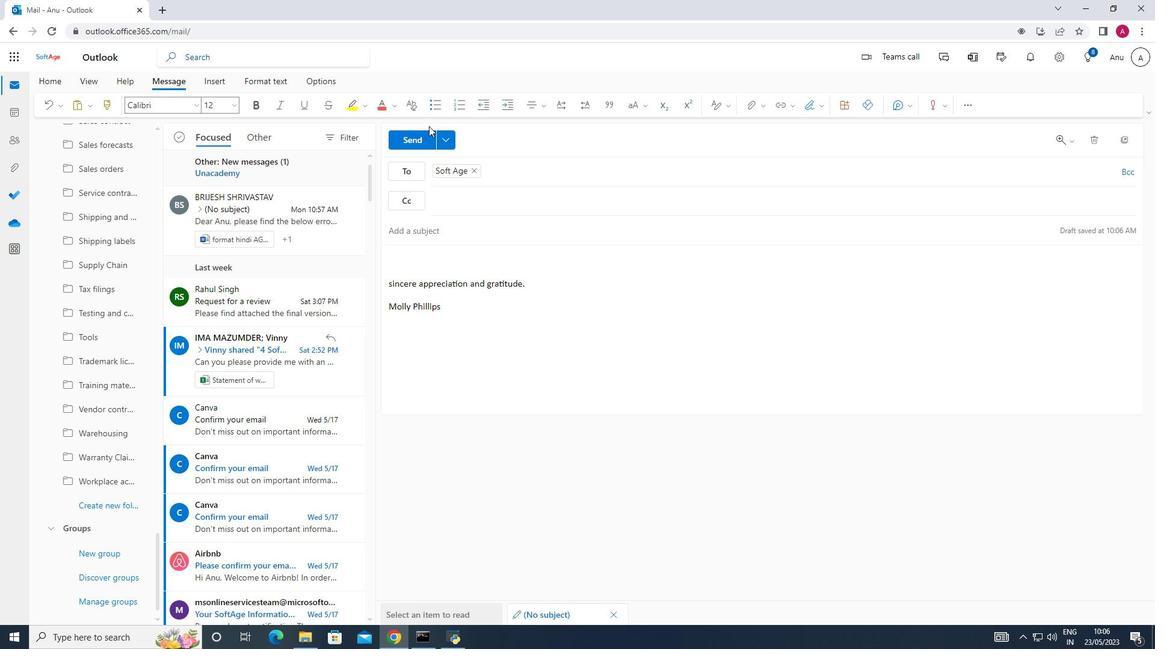 
Action: Mouse pressed left at (421, 138)
Screenshot: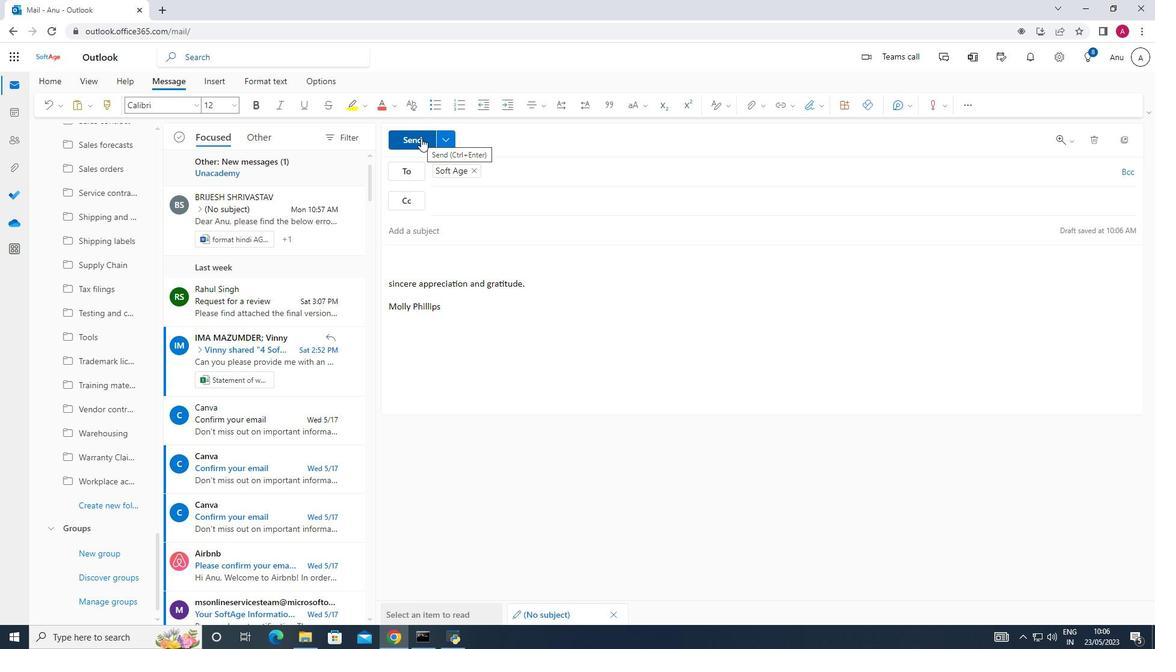 
Action: Mouse moved to (570, 365)
Screenshot: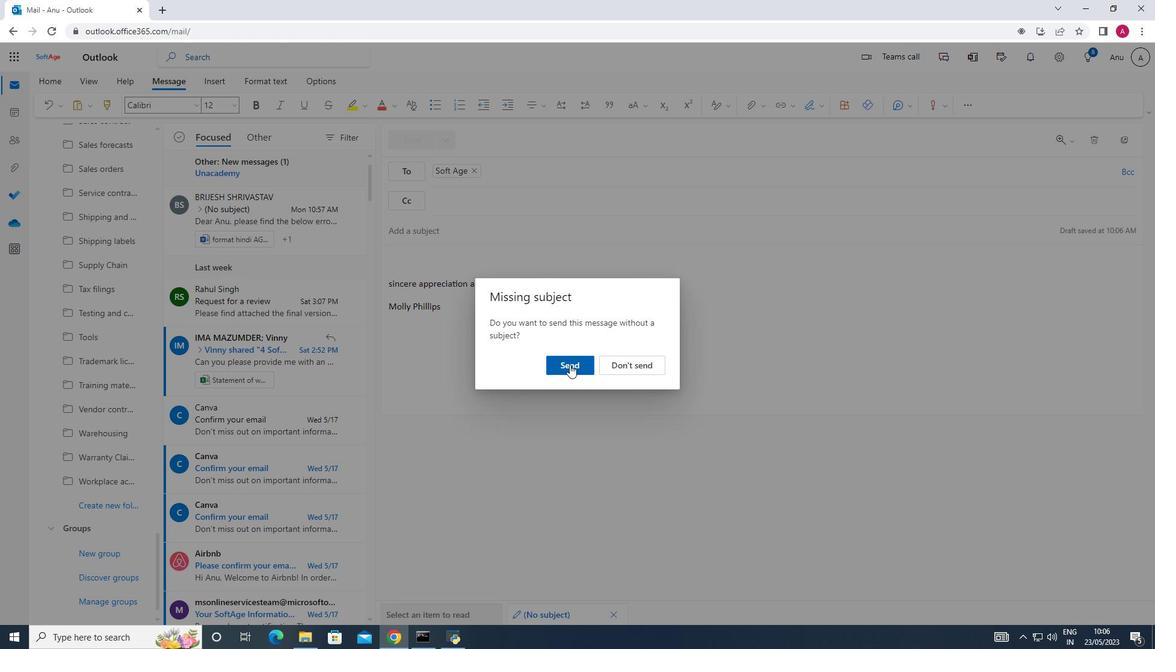
Action: Mouse pressed left at (570, 365)
Screenshot: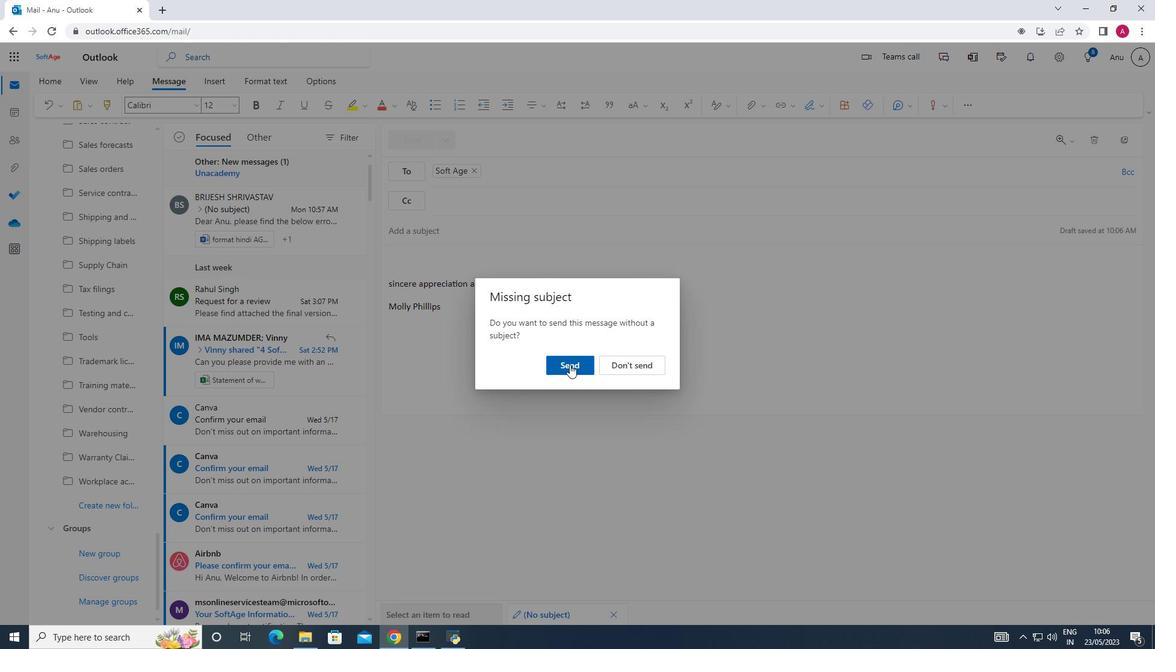 
